 Task: Find connections with filter location Vinkovci with filter topic #successwith filter profile language Potuguese with filter current company Lenovo with filter school LADY DOAK COLLEGE with filter industry Wholesale Chemical and Allied Products with filter service category FIle Management with filter keywords title Secretary
Action: Mouse pressed left at (479, 63)
Screenshot: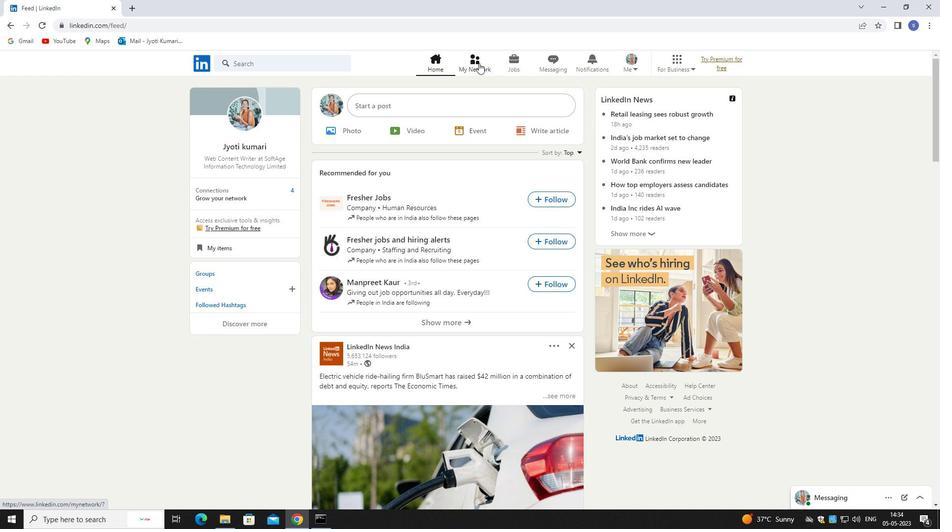 
Action: Mouse pressed left at (479, 63)
Screenshot: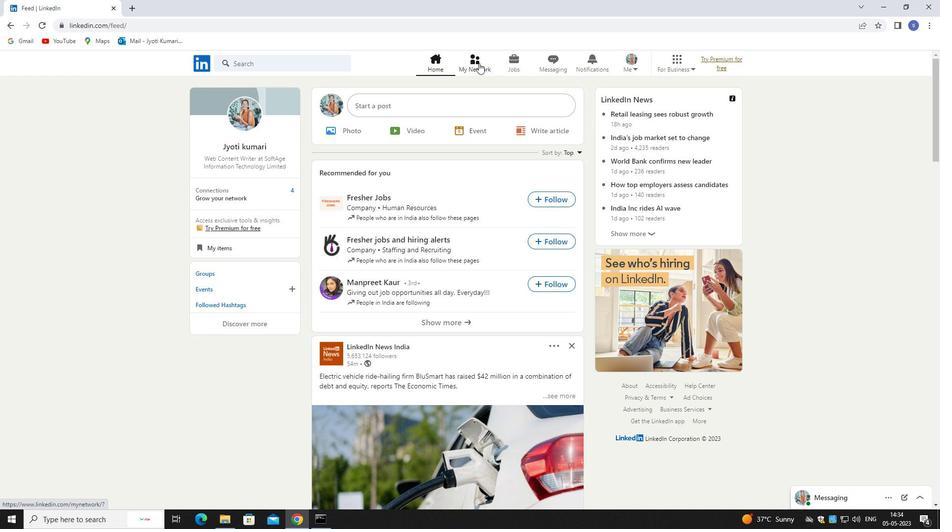 
Action: Mouse moved to (275, 112)
Screenshot: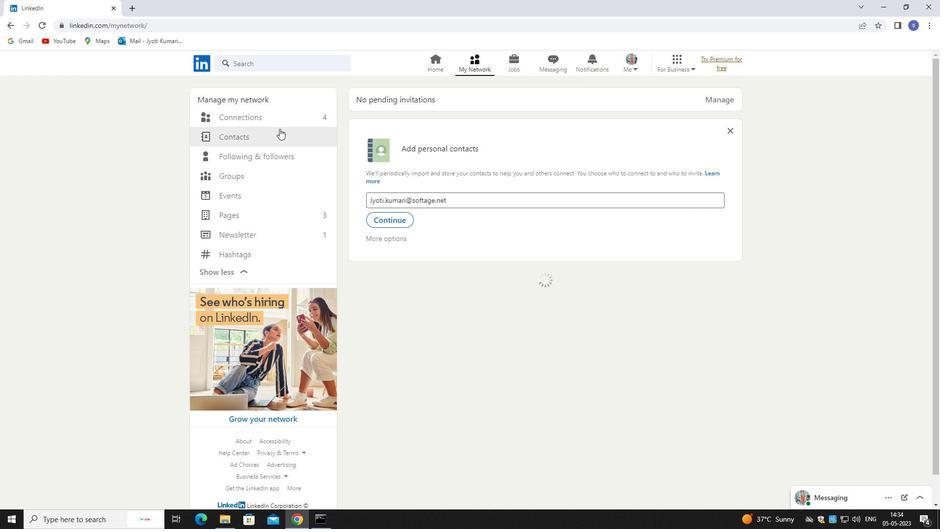 
Action: Mouse pressed left at (275, 112)
Screenshot: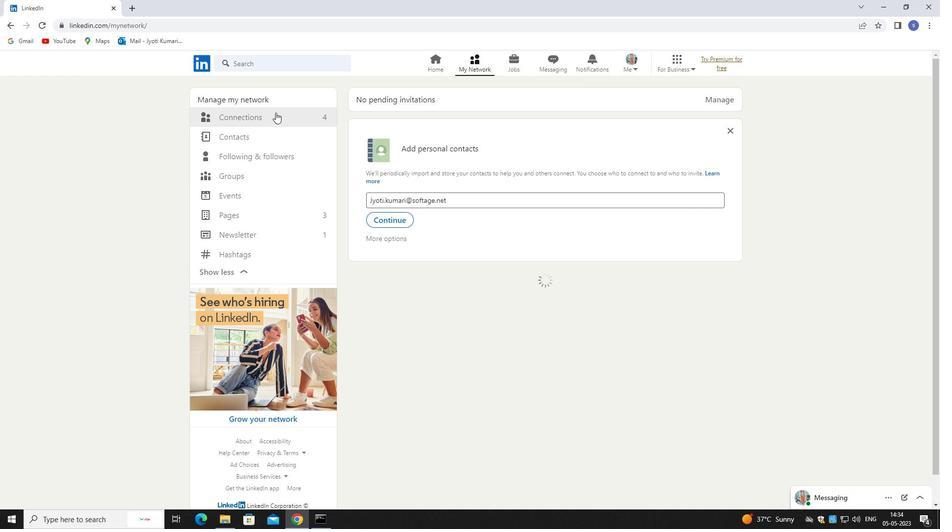 
Action: Mouse pressed left at (275, 112)
Screenshot: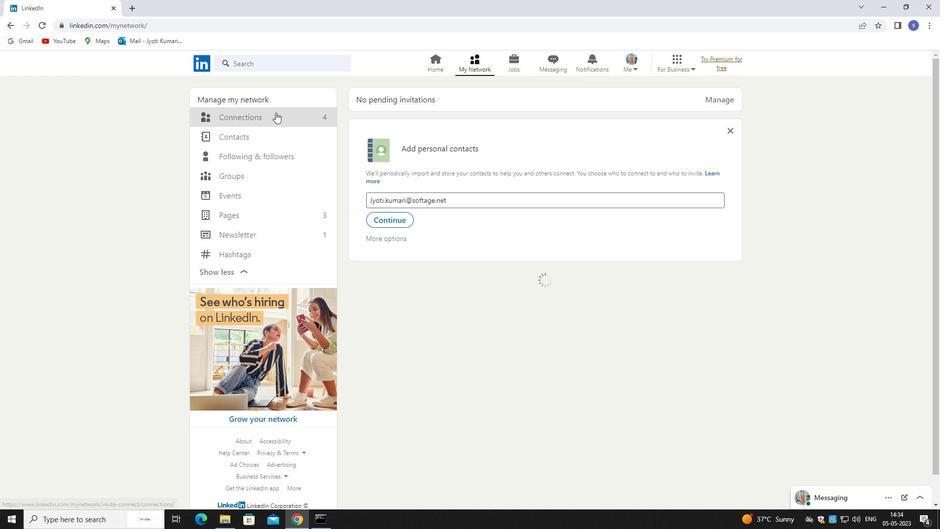 
Action: Mouse moved to (552, 117)
Screenshot: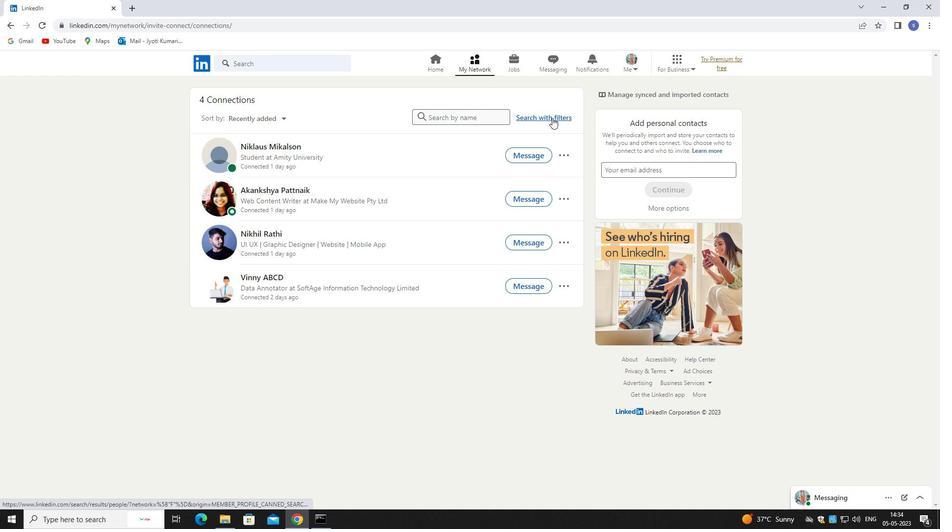 
Action: Mouse pressed left at (552, 117)
Screenshot: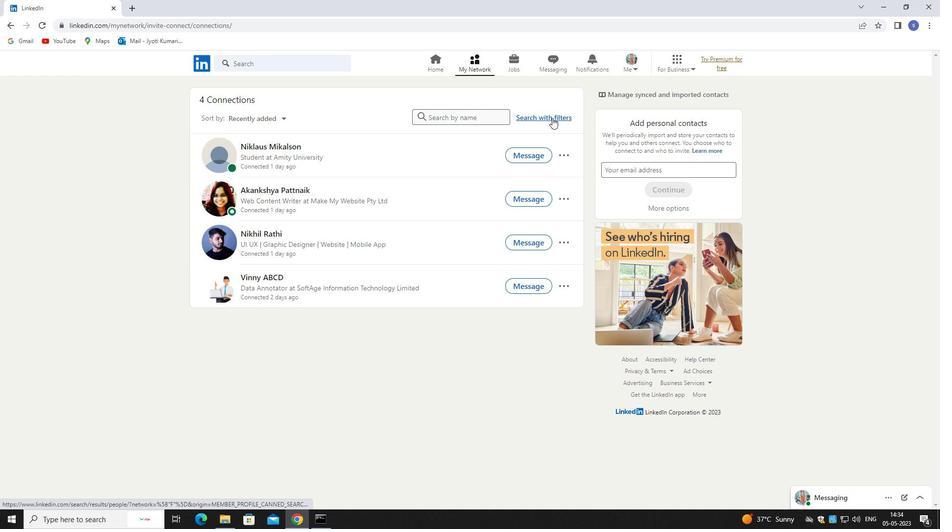 
Action: Mouse moved to (504, 87)
Screenshot: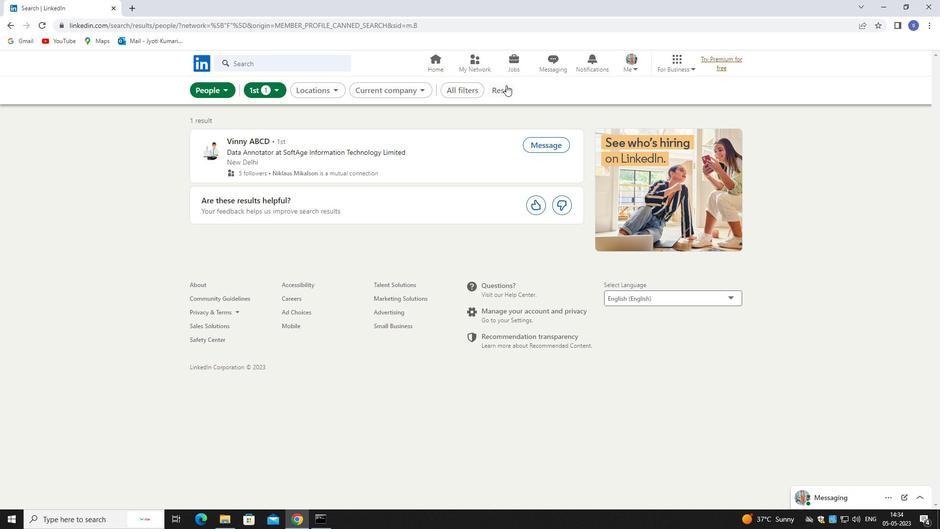 
Action: Mouse pressed left at (504, 87)
Screenshot: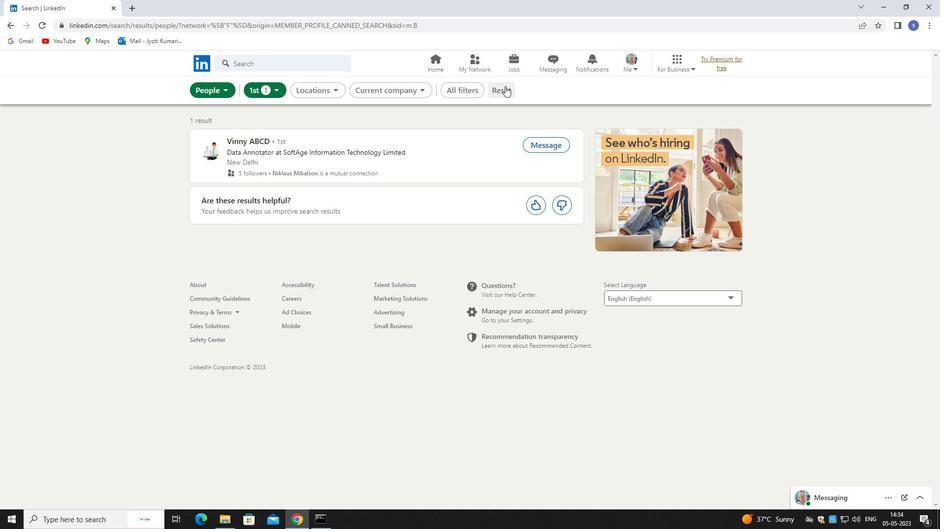 
Action: Mouse moved to (491, 87)
Screenshot: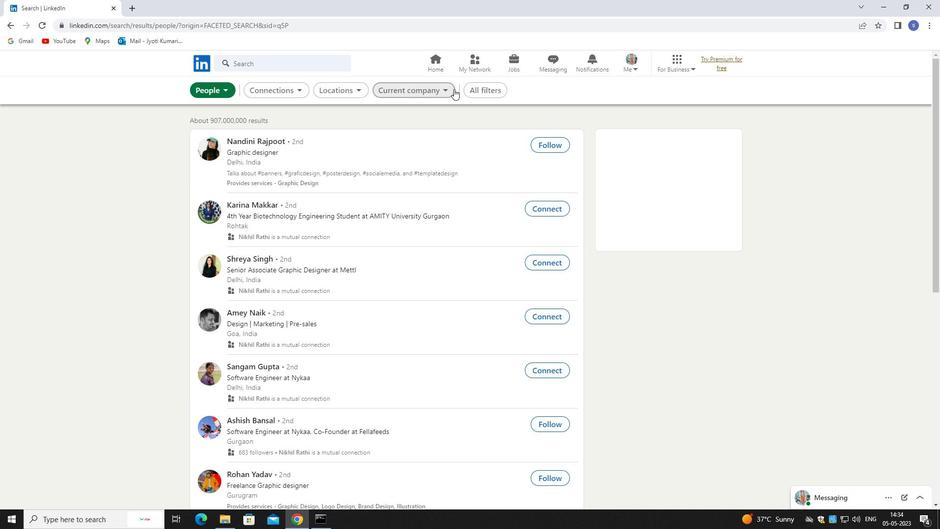 
Action: Mouse pressed left at (491, 87)
Screenshot: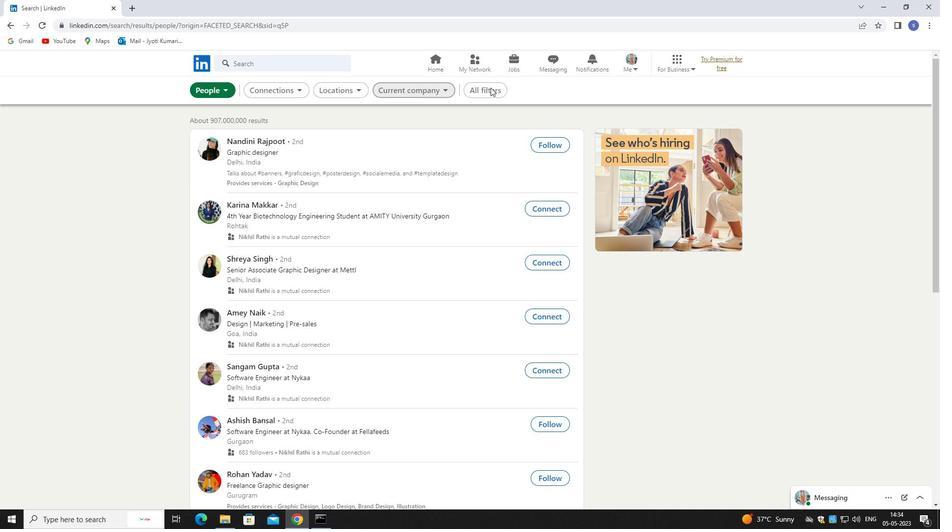 
Action: Mouse moved to (821, 386)
Screenshot: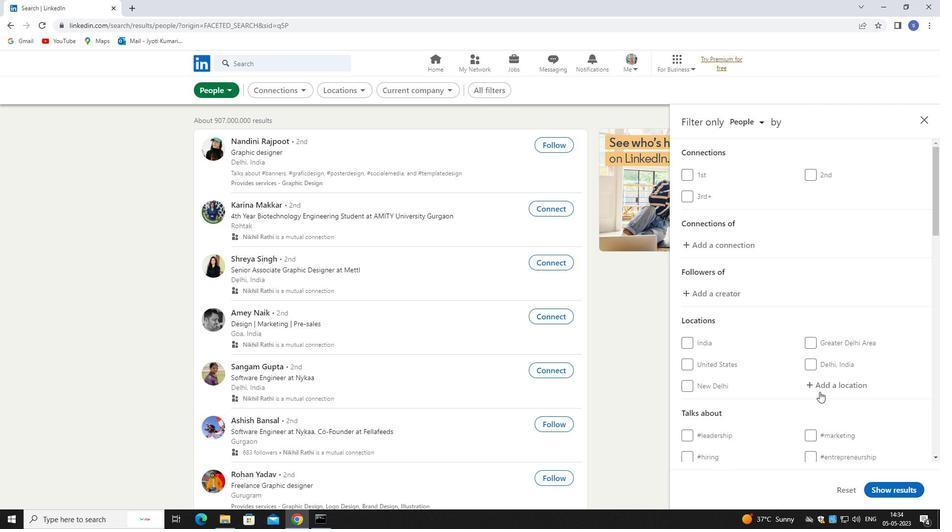 
Action: Mouse pressed left at (821, 386)
Screenshot: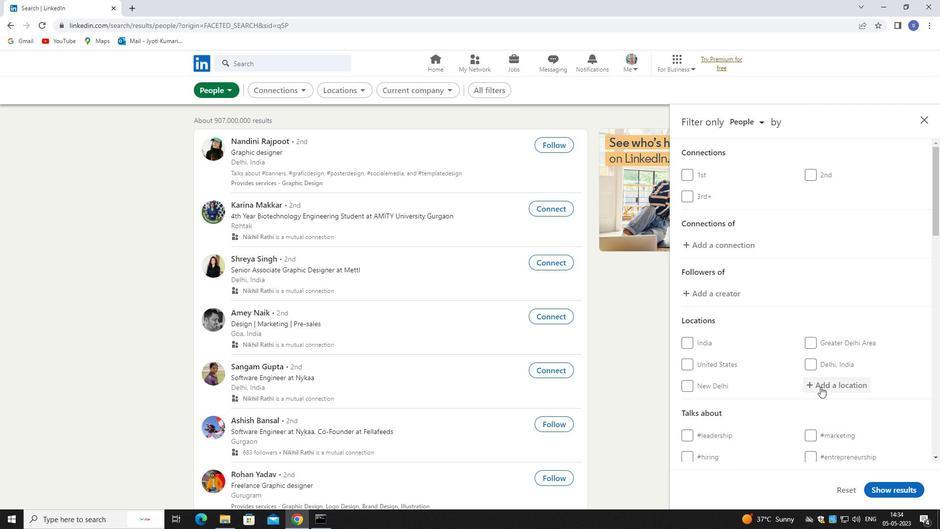 
Action: Mouse moved to (822, 383)
Screenshot: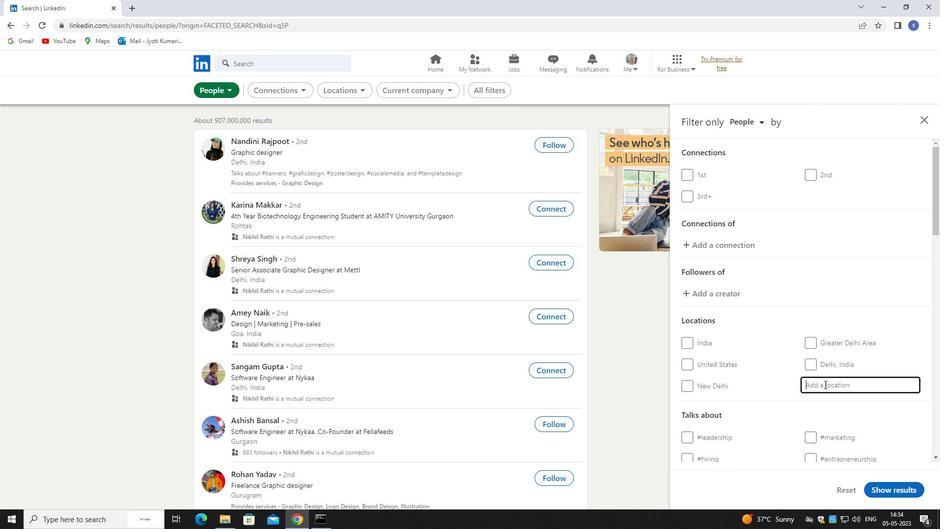 
Action: Key pressed v
Screenshot: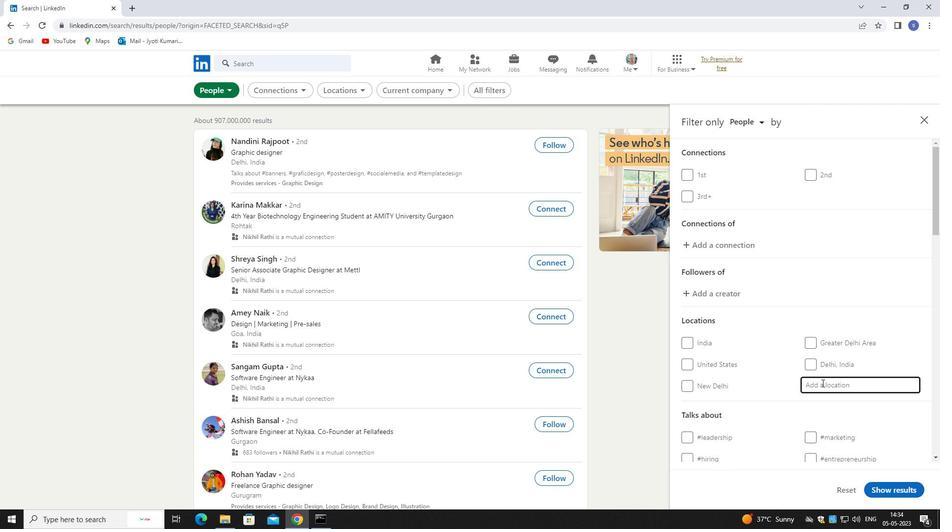 
Action: Mouse moved to (820, 382)
Screenshot: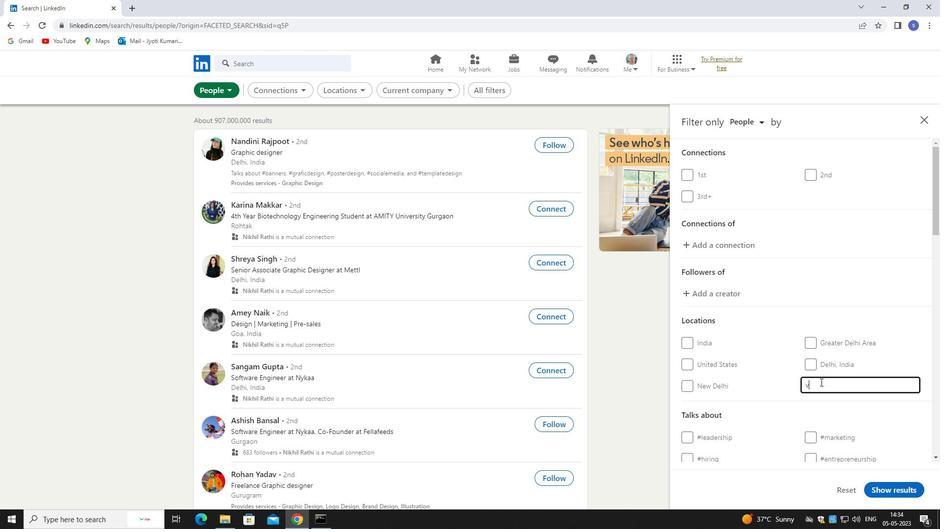 
Action: Key pressed i
Screenshot: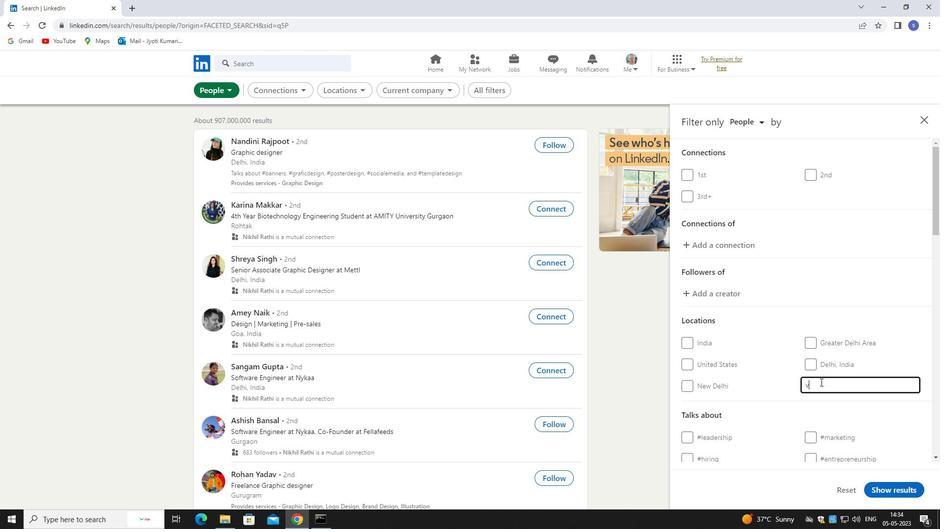 
Action: Mouse moved to (819, 381)
Screenshot: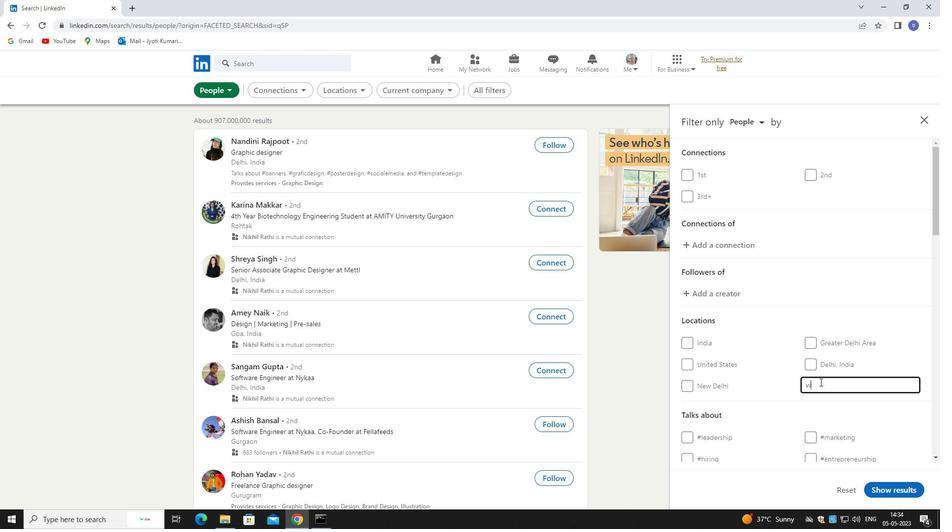 
Action: Key pressed n
Screenshot: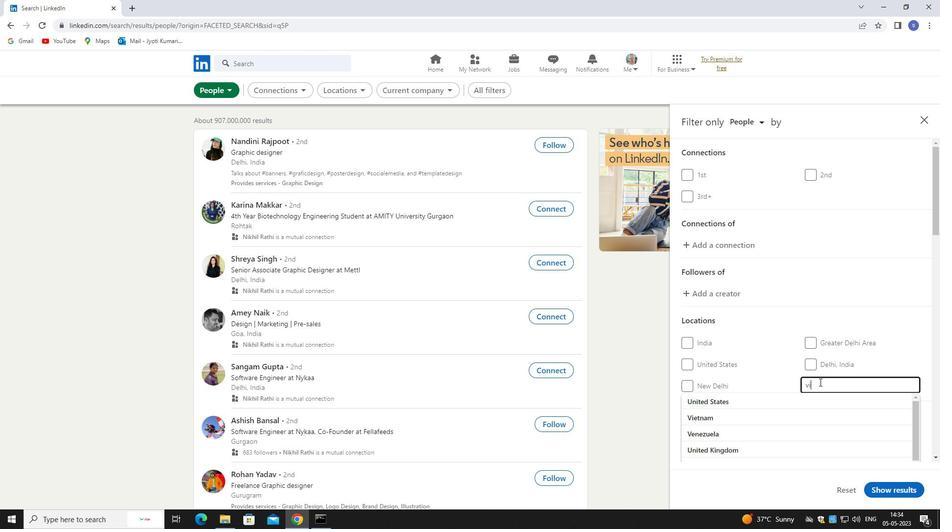 
Action: Mouse moved to (819, 381)
Screenshot: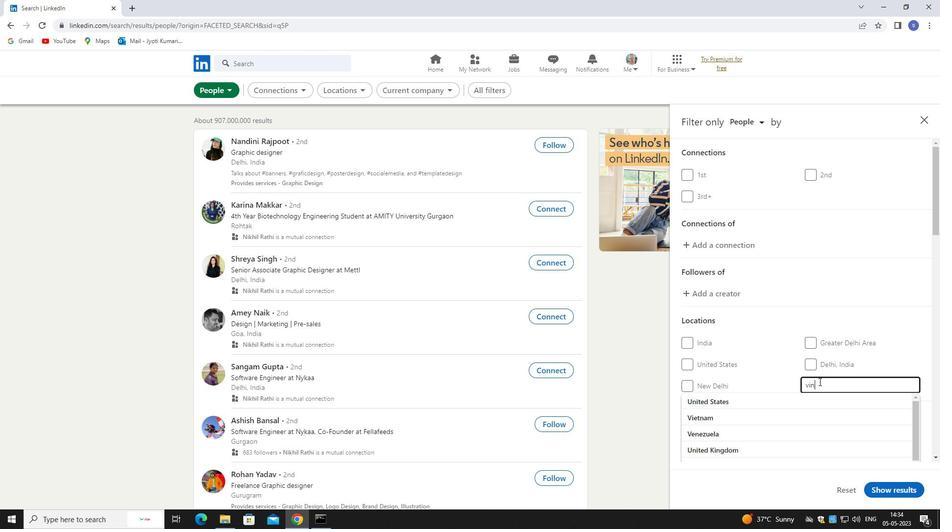 
Action: Key pressed k
Screenshot: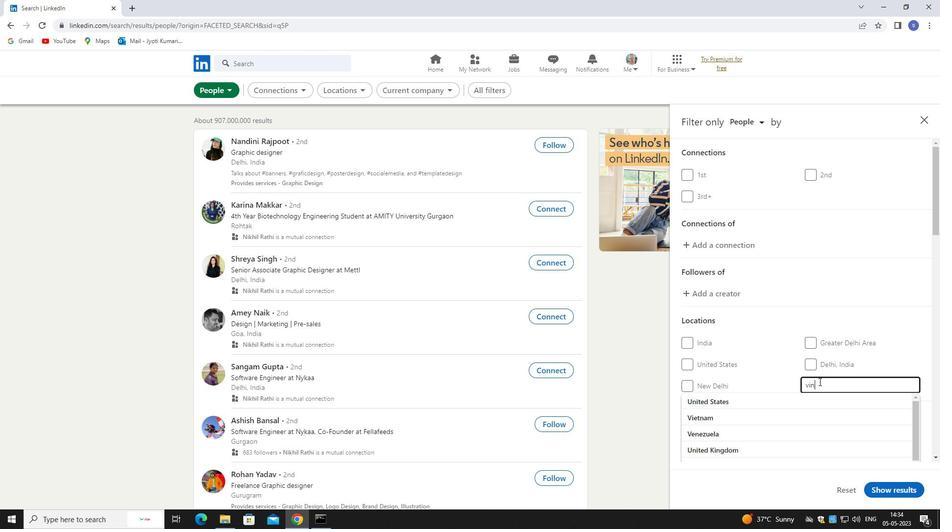 
Action: Mouse moved to (816, 379)
Screenshot: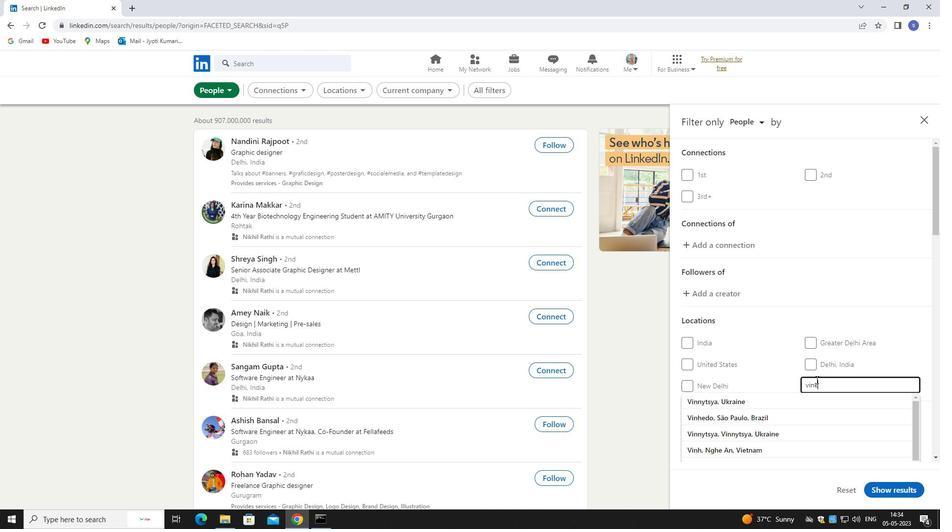 
Action: Key pressed ovci
Screenshot: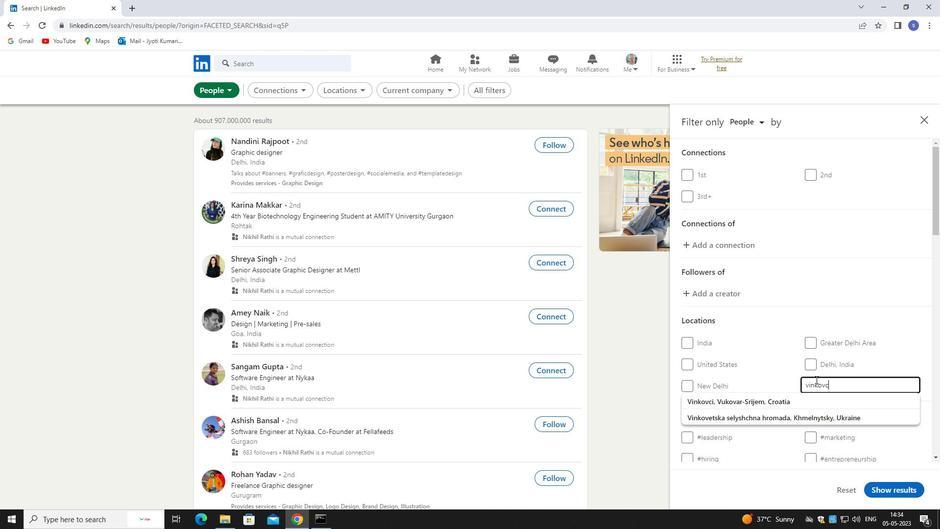 
Action: Mouse moved to (837, 400)
Screenshot: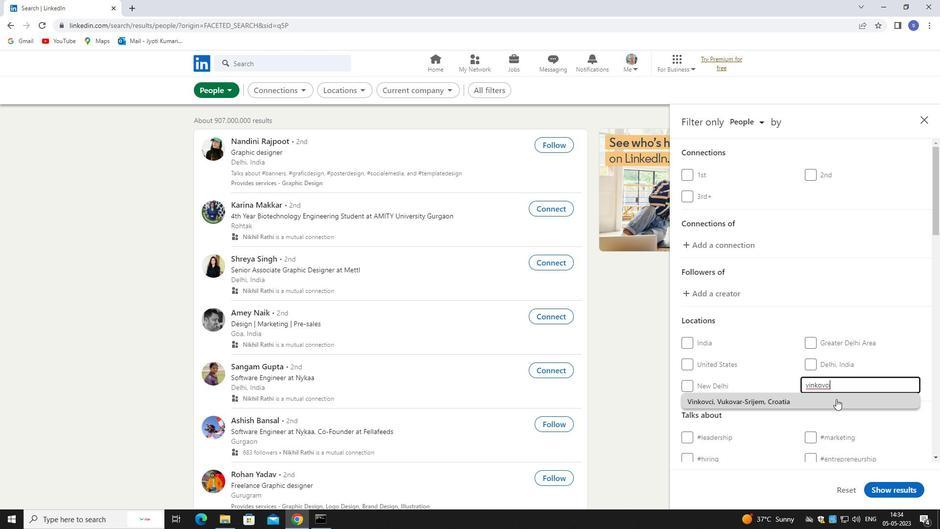 
Action: Mouse pressed left at (837, 400)
Screenshot: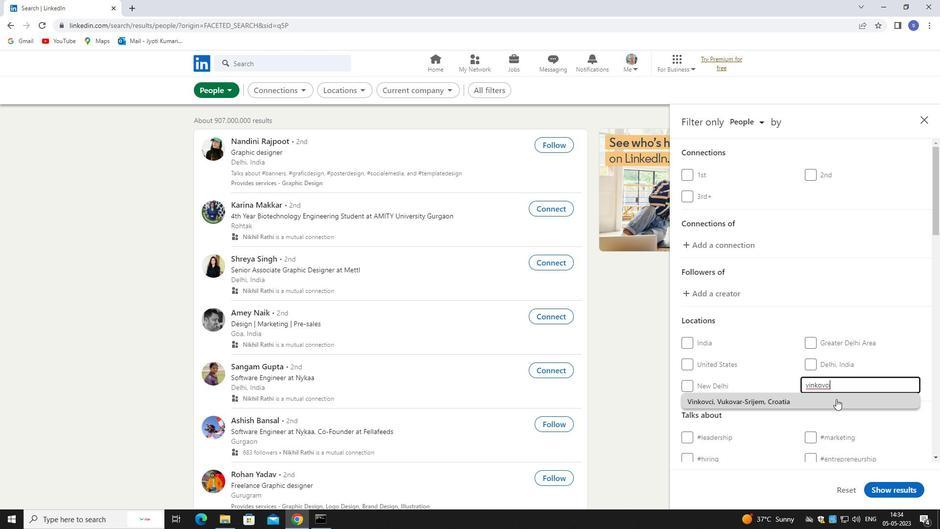 
Action: Mouse scrolled (837, 400) with delta (0, 0)
Screenshot: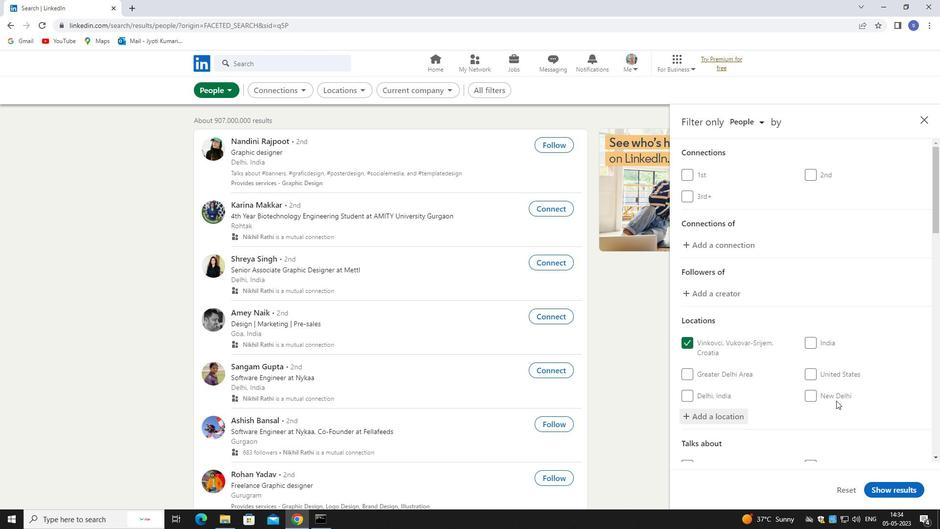 
Action: Mouse scrolled (837, 400) with delta (0, 0)
Screenshot: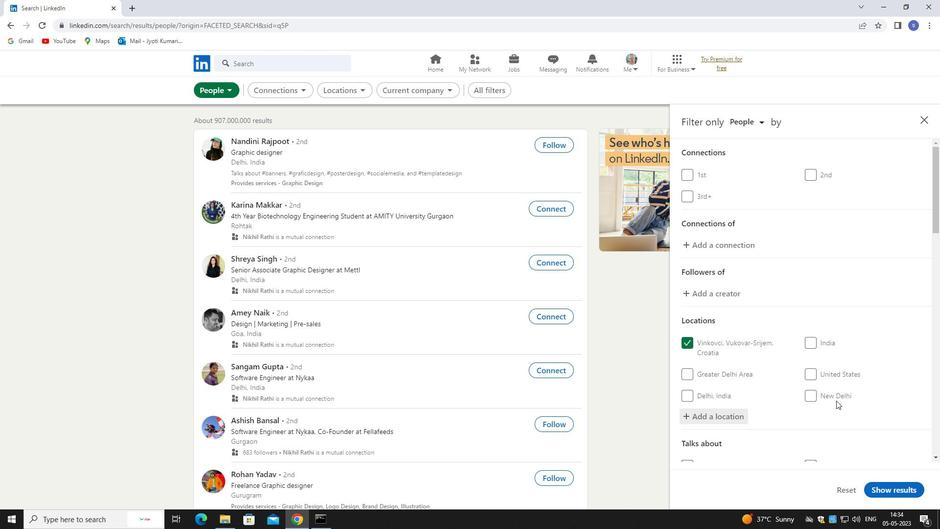 
Action: Mouse scrolled (837, 400) with delta (0, 0)
Screenshot: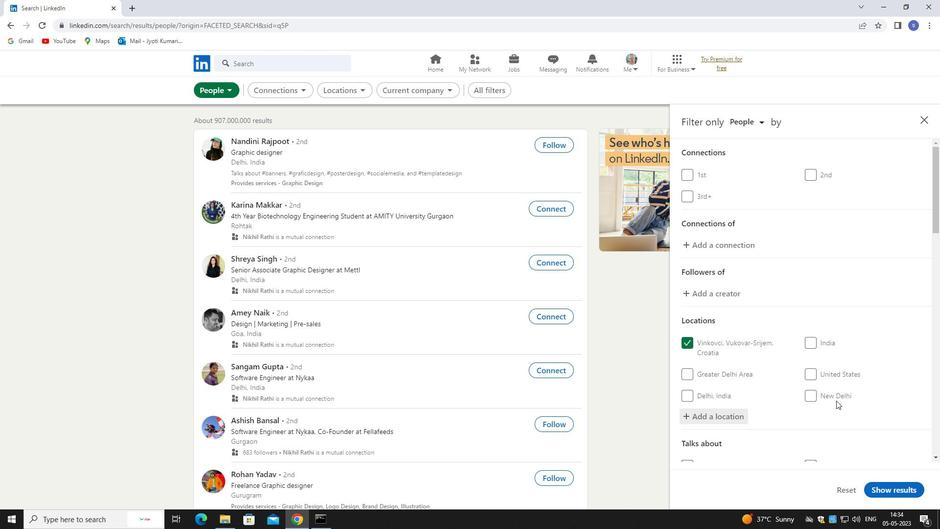 
Action: Mouse scrolled (837, 400) with delta (0, 0)
Screenshot: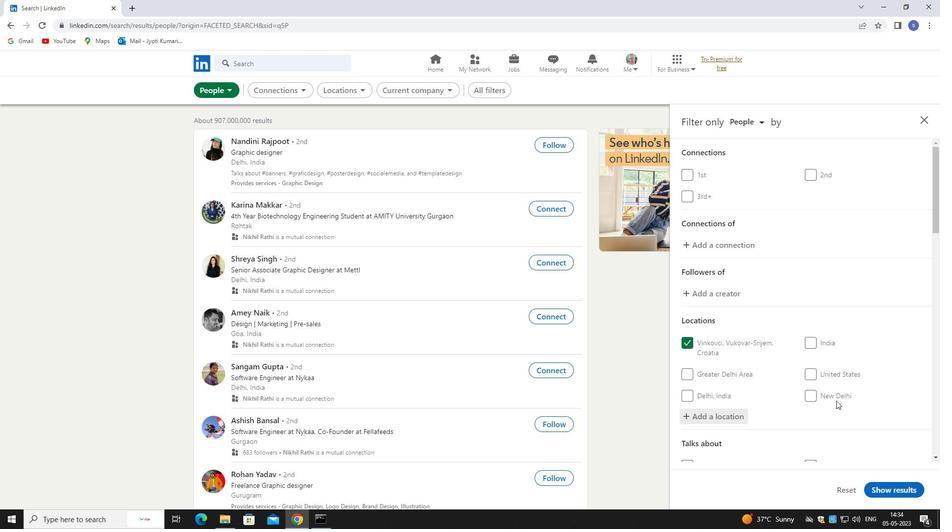 
Action: Mouse moved to (836, 400)
Screenshot: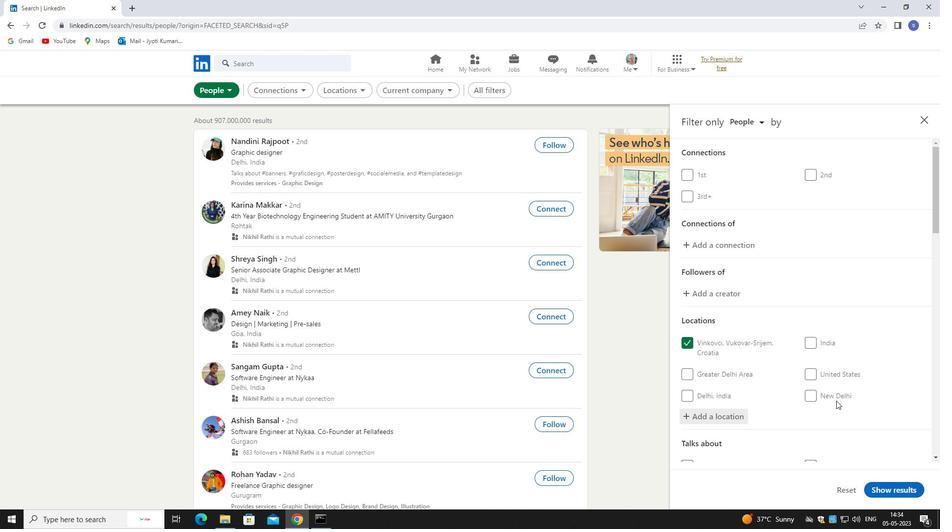 
Action: Mouse scrolled (836, 400) with delta (0, 0)
Screenshot: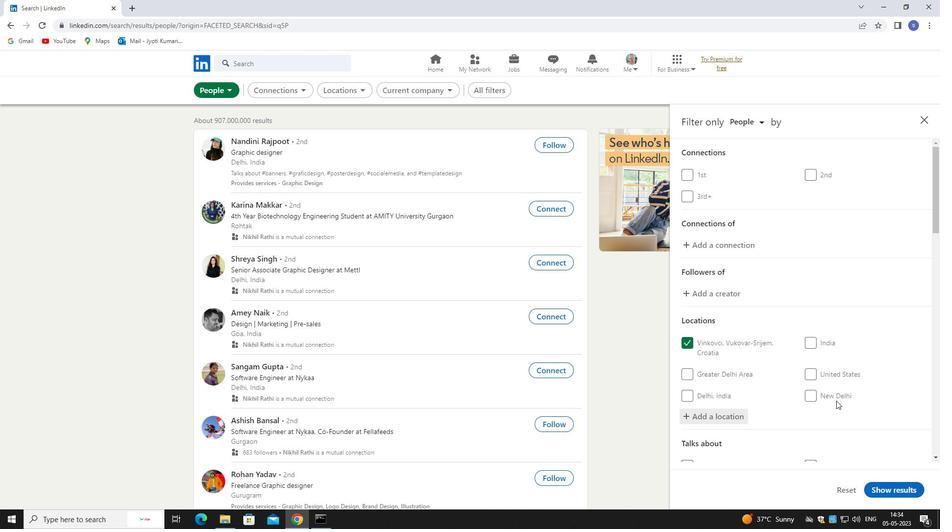 
Action: Mouse moved to (814, 259)
Screenshot: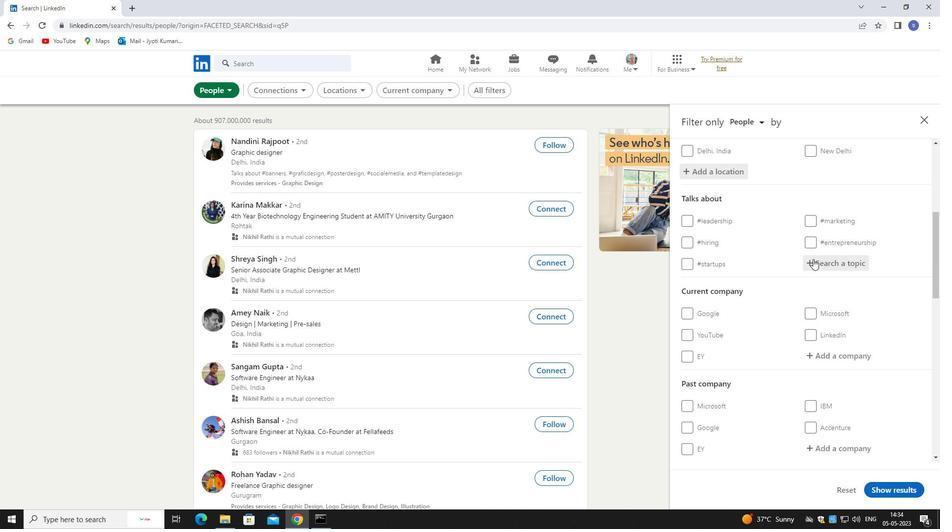 
Action: Mouse pressed left at (814, 259)
Screenshot: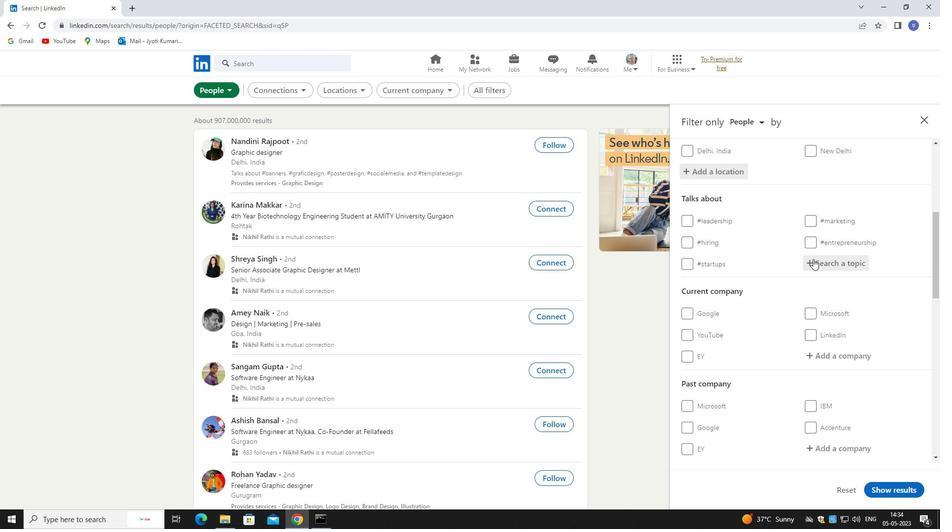 
Action: Mouse moved to (805, 262)
Screenshot: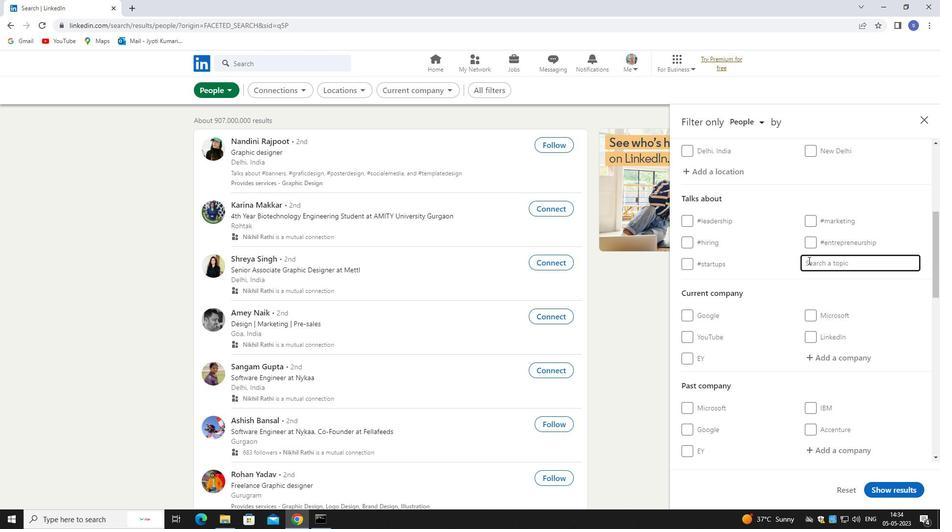 
Action: Key pressed succe
Screenshot: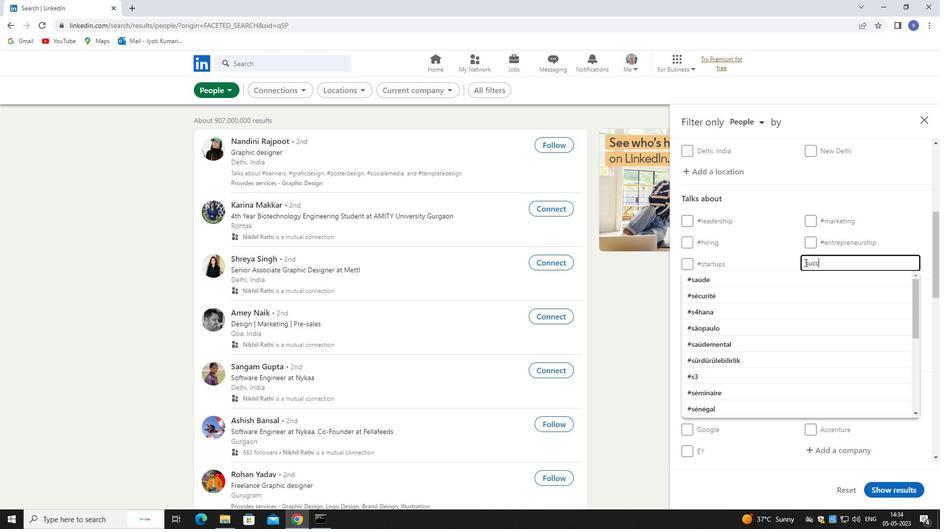 
Action: Mouse moved to (804, 275)
Screenshot: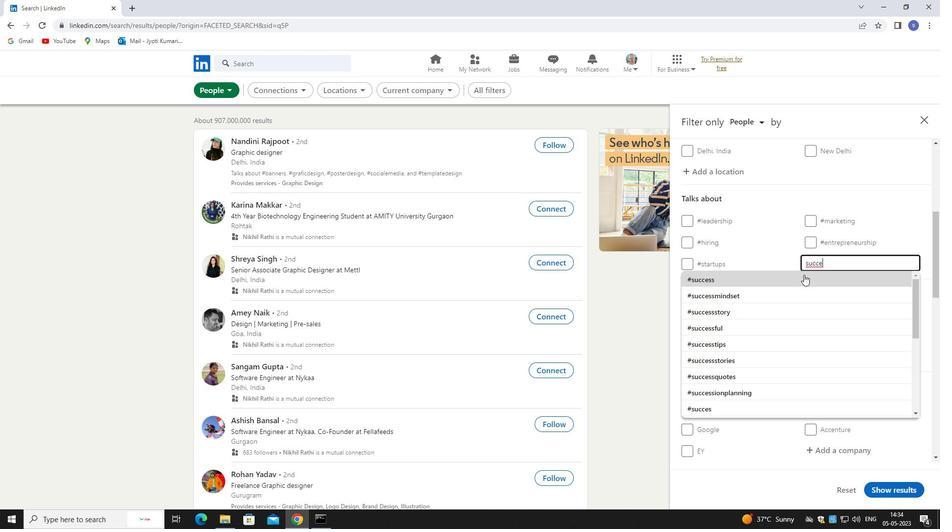 
Action: Mouse pressed left at (804, 275)
Screenshot: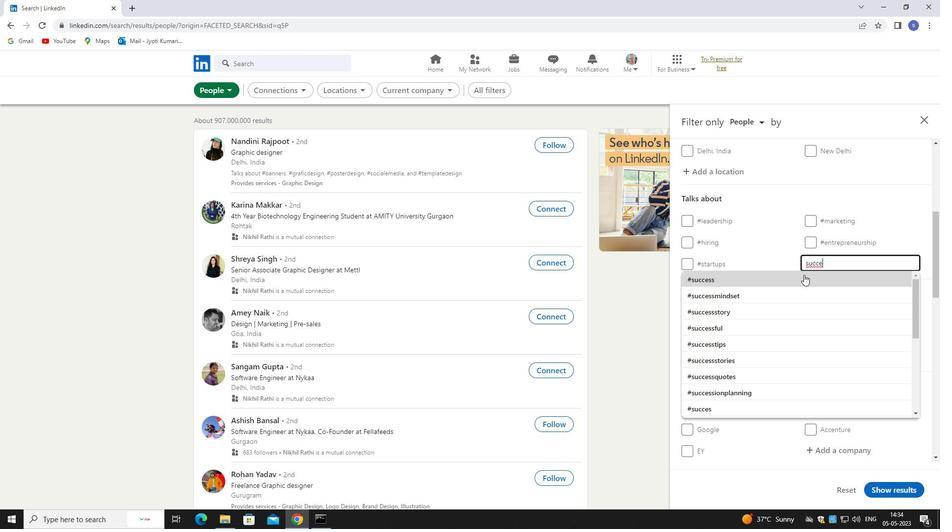
Action: Mouse moved to (805, 275)
Screenshot: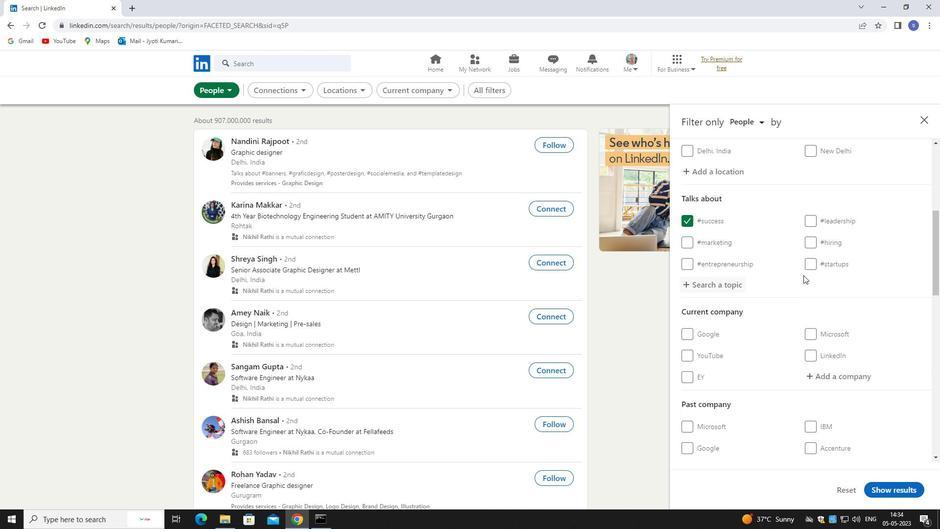 
Action: Mouse scrolled (805, 275) with delta (0, 0)
Screenshot: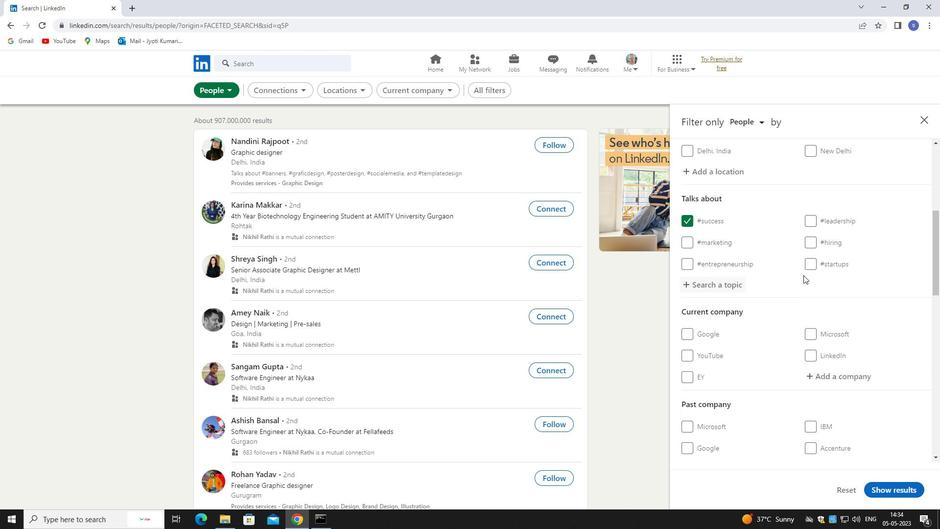 
Action: Mouse moved to (805, 276)
Screenshot: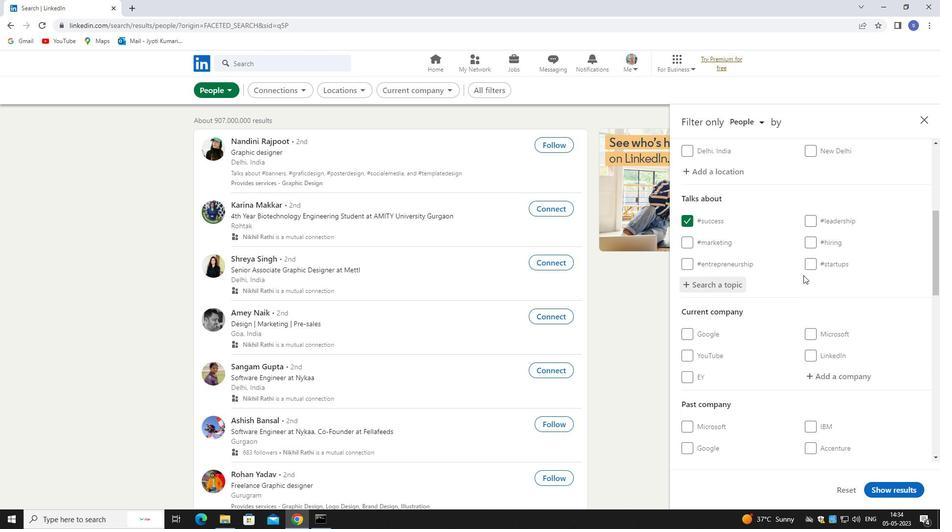 
Action: Mouse scrolled (805, 275) with delta (0, 0)
Screenshot: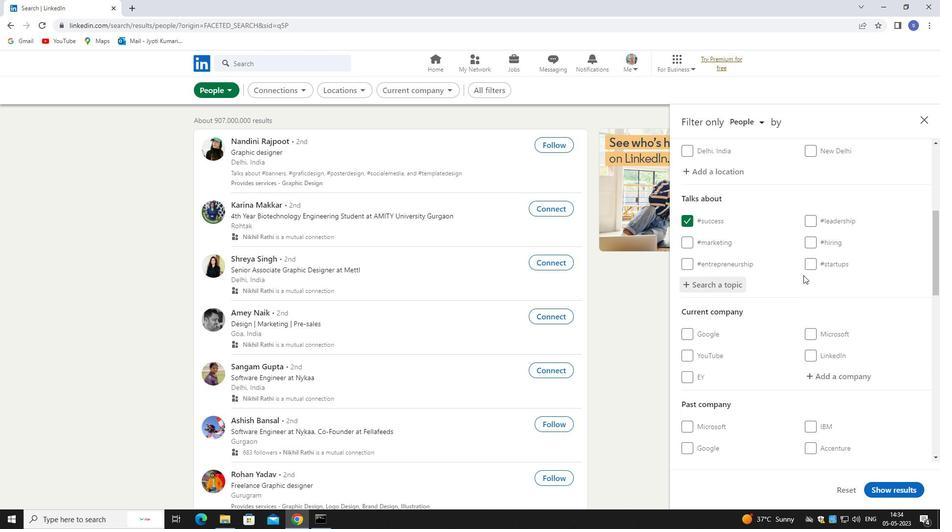 
Action: Mouse scrolled (805, 275) with delta (0, 0)
Screenshot: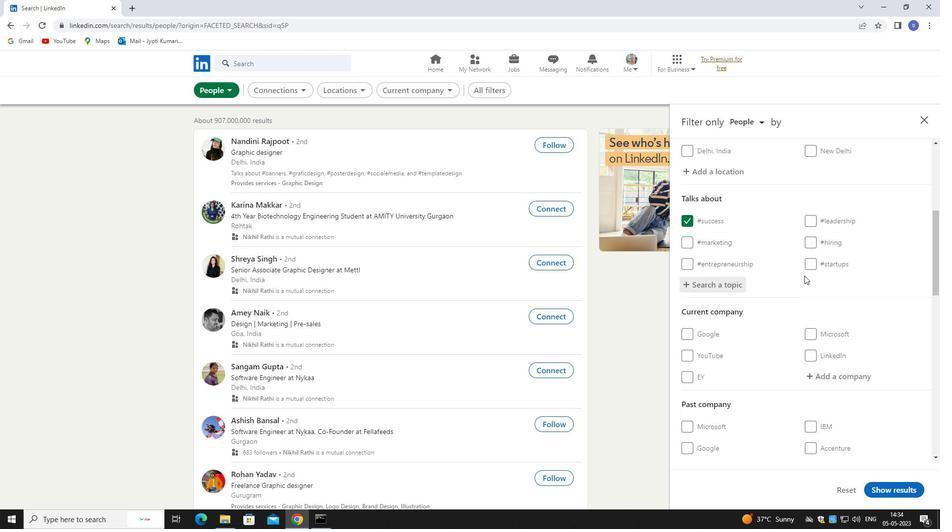 
Action: Mouse moved to (845, 219)
Screenshot: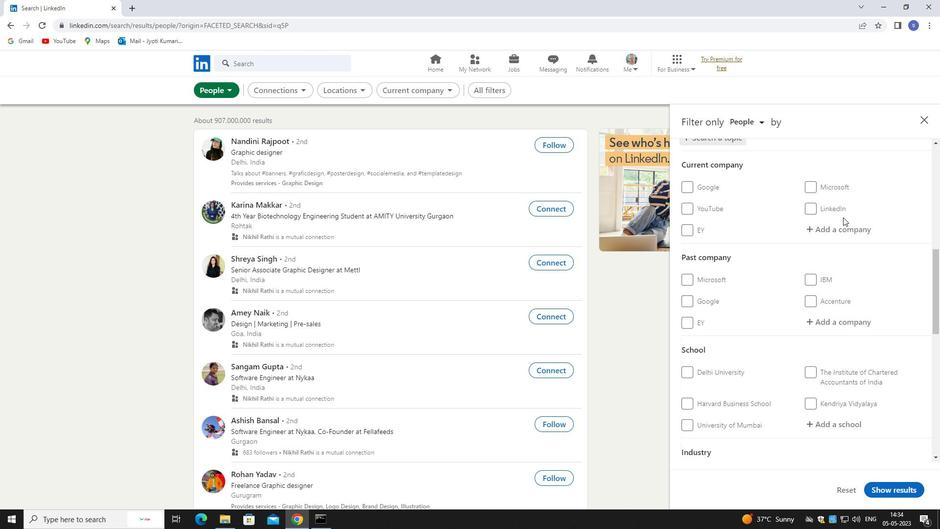 
Action: Mouse pressed left at (845, 219)
Screenshot: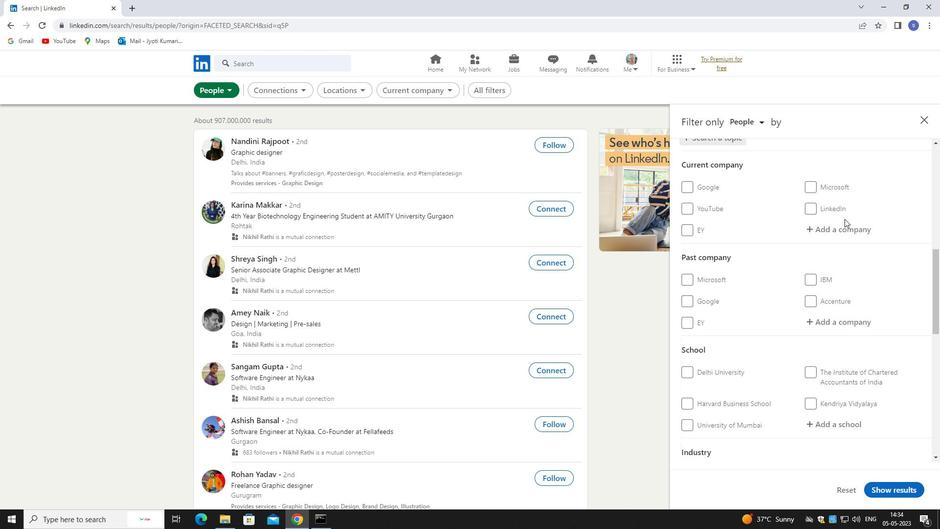 
Action: Mouse moved to (837, 222)
Screenshot: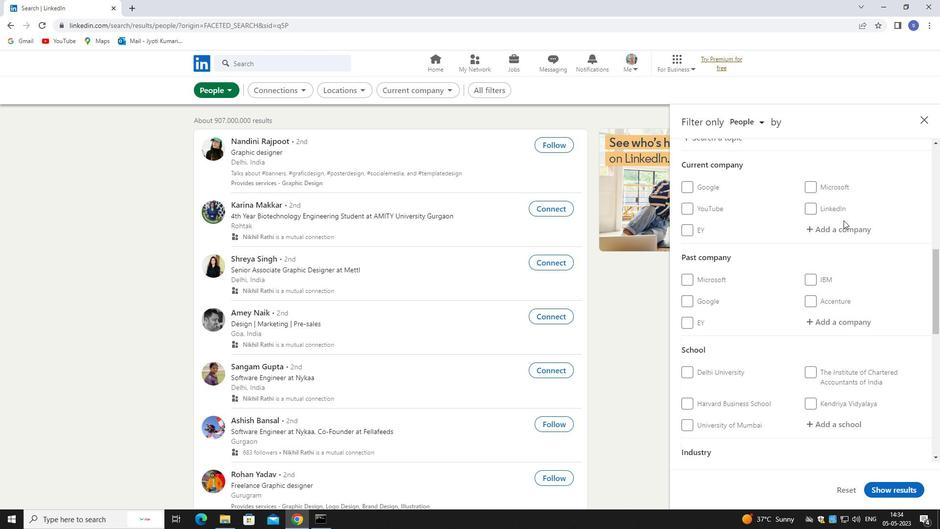 
Action: Key pressed lenovo
Screenshot: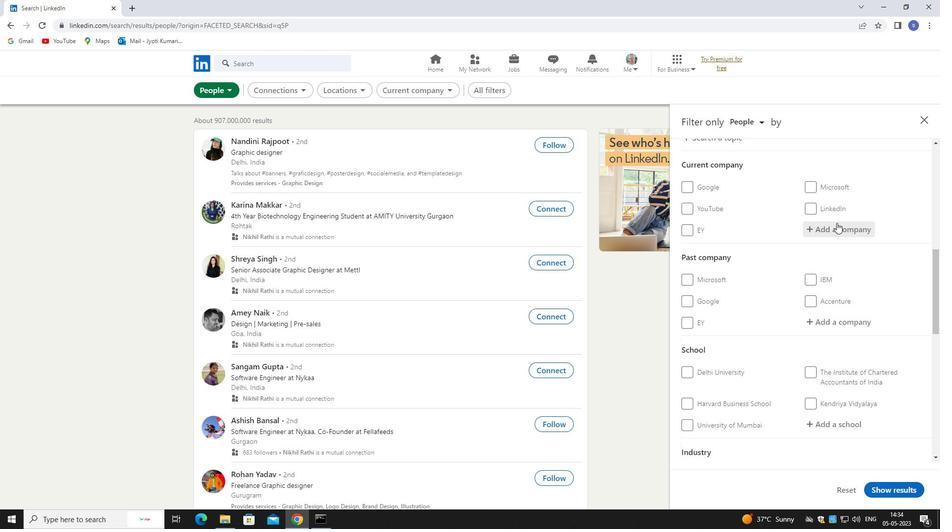 
Action: Mouse pressed left at (837, 222)
Screenshot: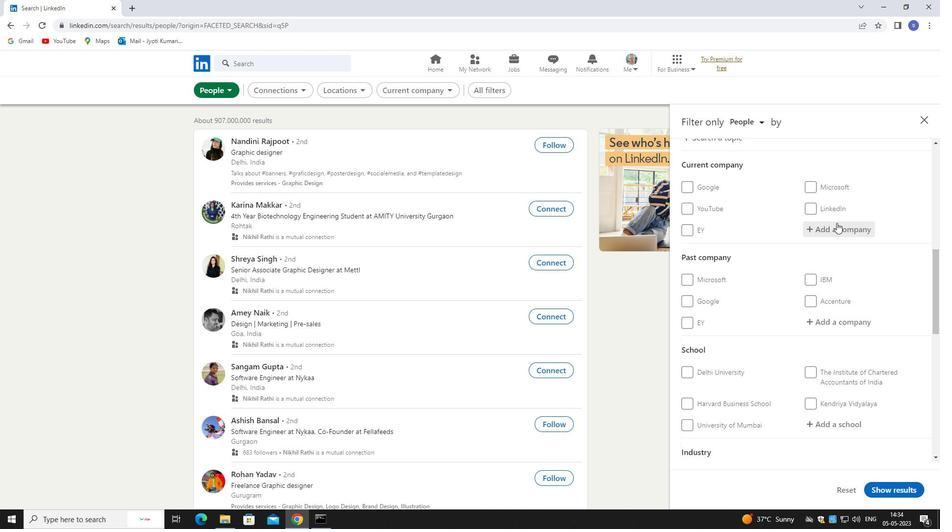 
Action: Key pressed lenovo
Screenshot: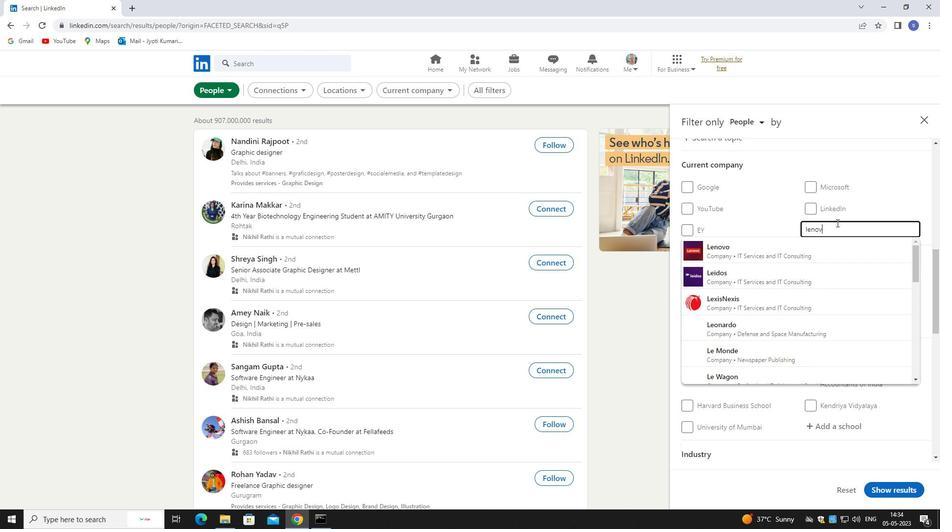 
Action: Mouse moved to (879, 246)
Screenshot: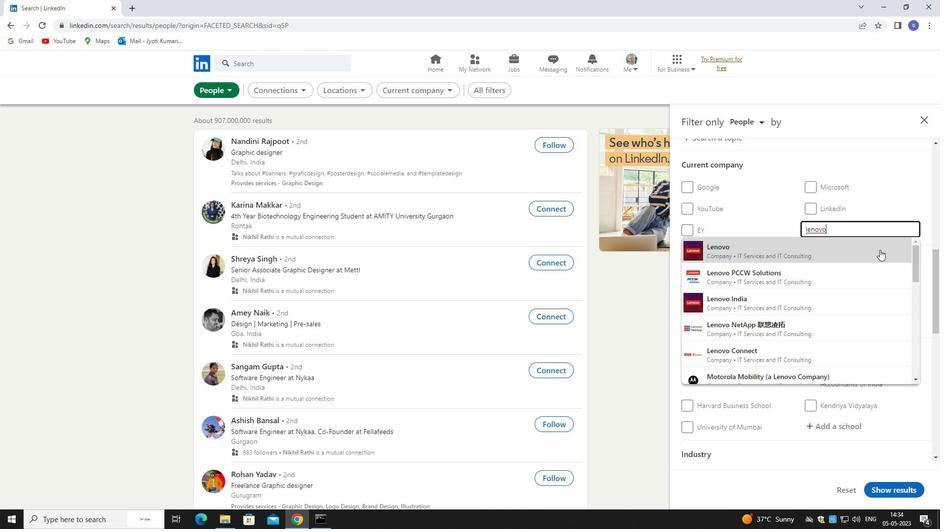 
Action: Mouse pressed left at (879, 246)
Screenshot: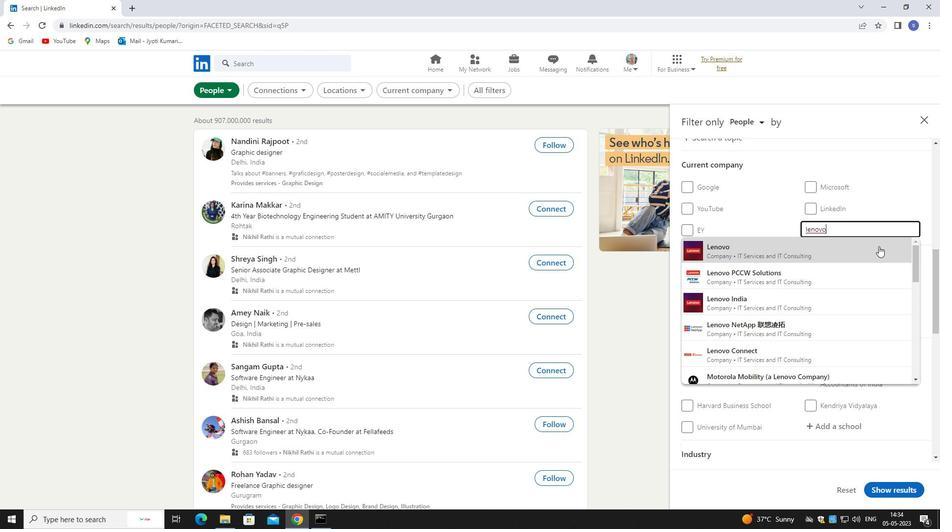 
Action: Mouse scrolled (879, 245) with delta (0, 0)
Screenshot: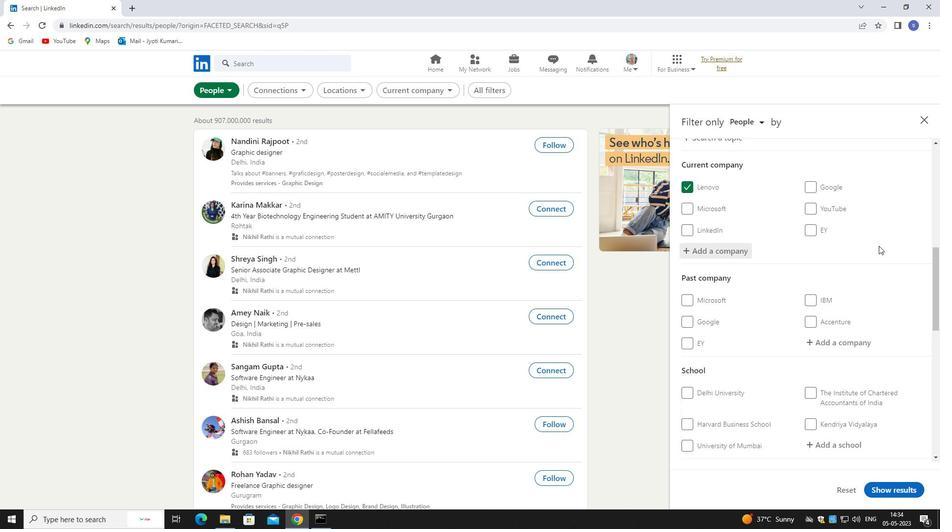 
Action: Mouse scrolled (879, 245) with delta (0, 0)
Screenshot: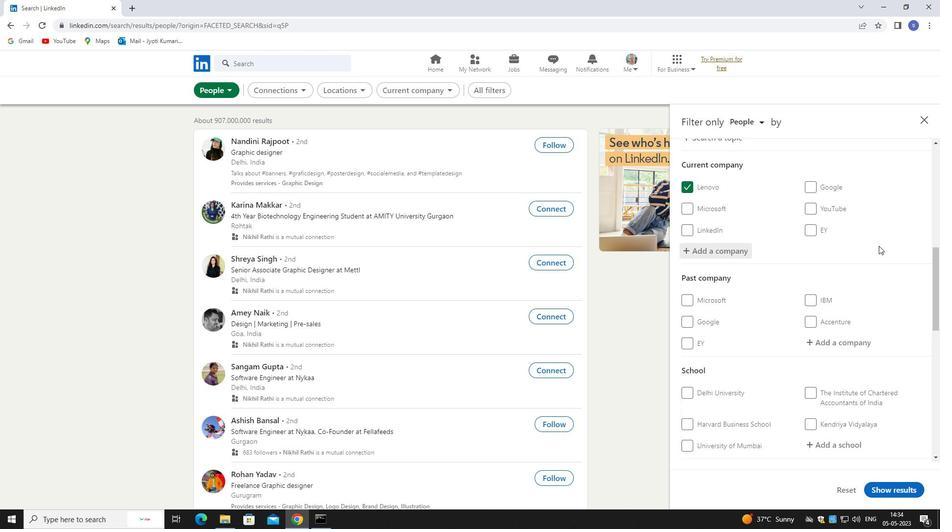 
Action: Mouse moved to (822, 352)
Screenshot: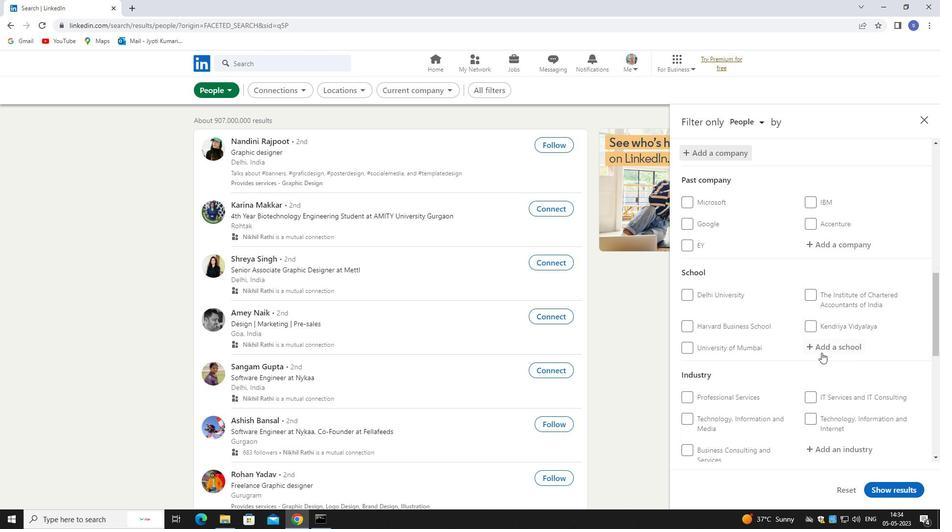 
Action: Mouse pressed left at (822, 352)
Screenshot: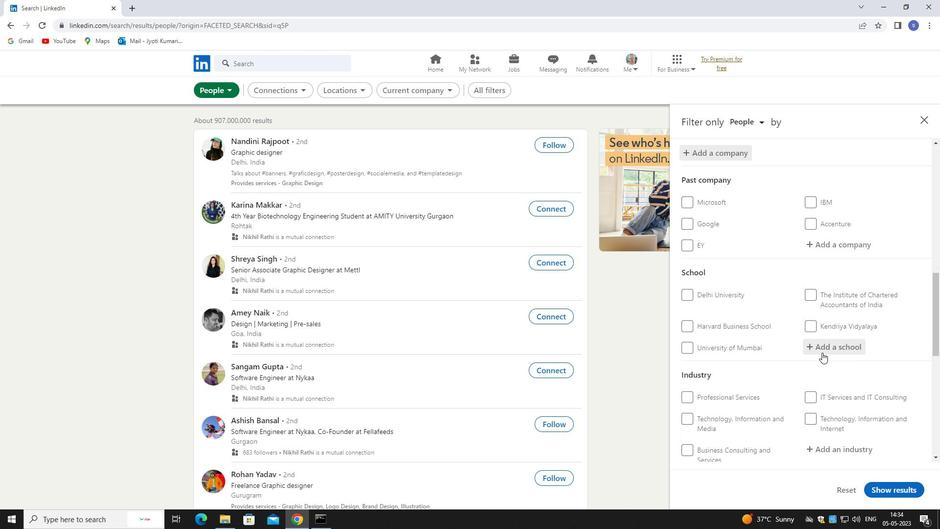 
Action: Key pressed lasy<Key.backspace><Key.backspace>dy
Screenshot: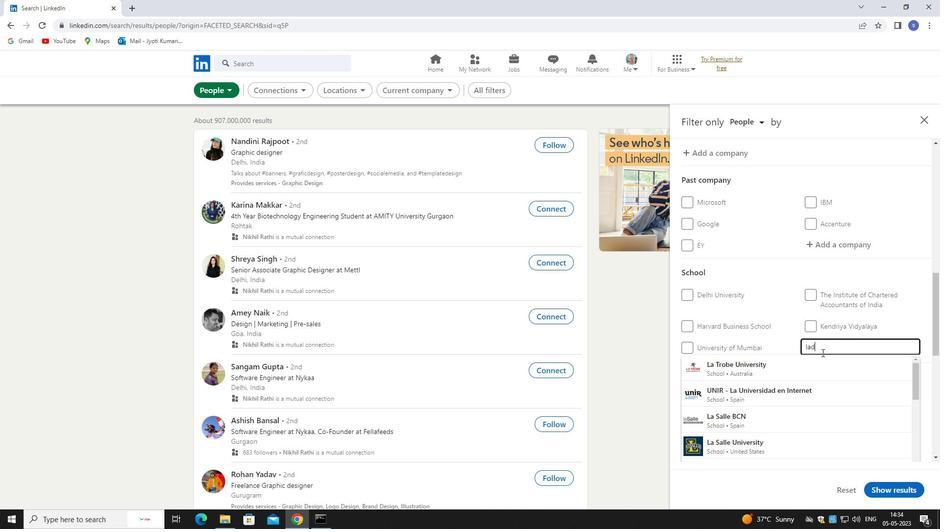 
Action: Mouse moved to (825, 387)
Screenshot: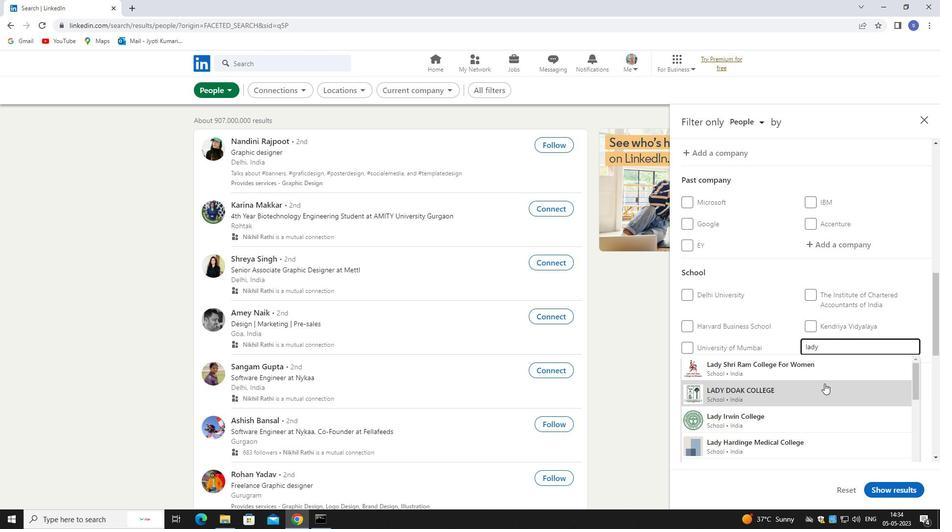 
Action: Mouse pressed left at (825, 387)
Screenshot: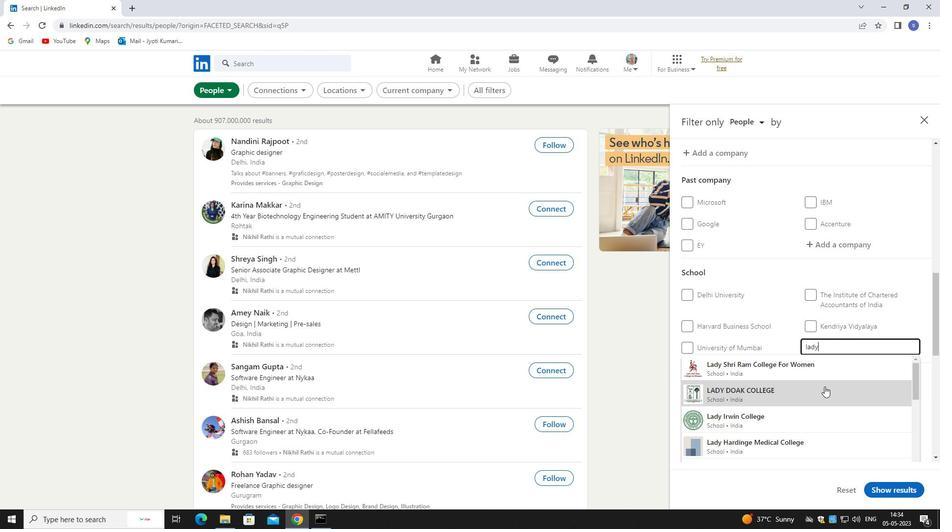 
Action: Mouse moved to (825, 387)
Screenshot: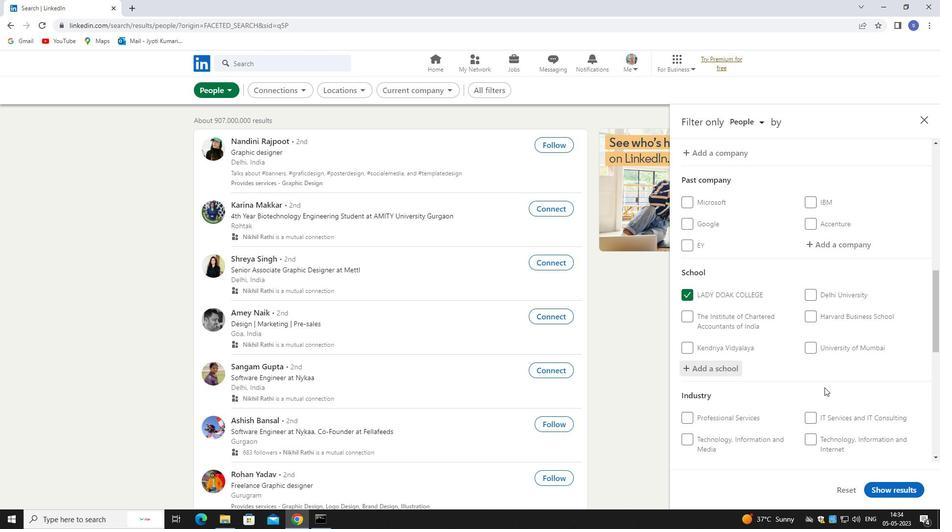 
Action: Mouse scrolled (825, 387) with delta (0, 0)
Screenshot: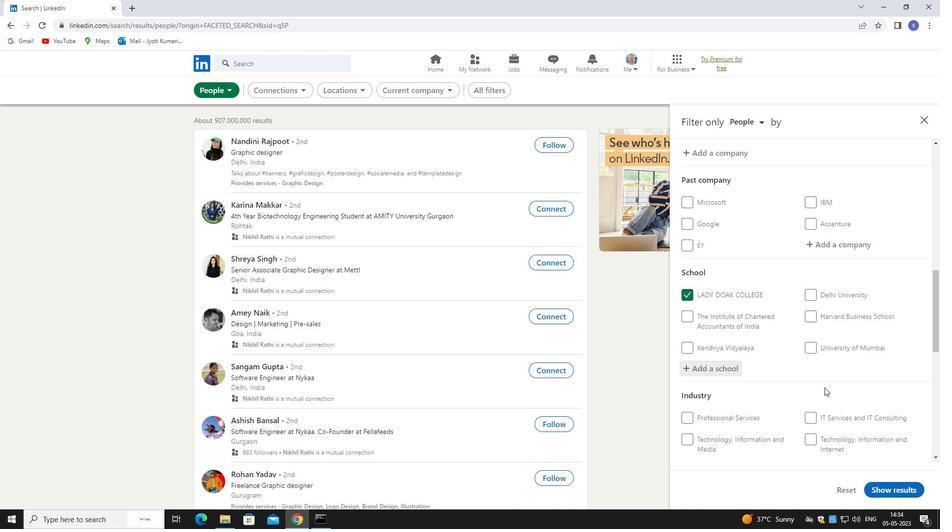 
Action: Mouse scrolled (825, 387) with delta (0, 0)
Screenshot: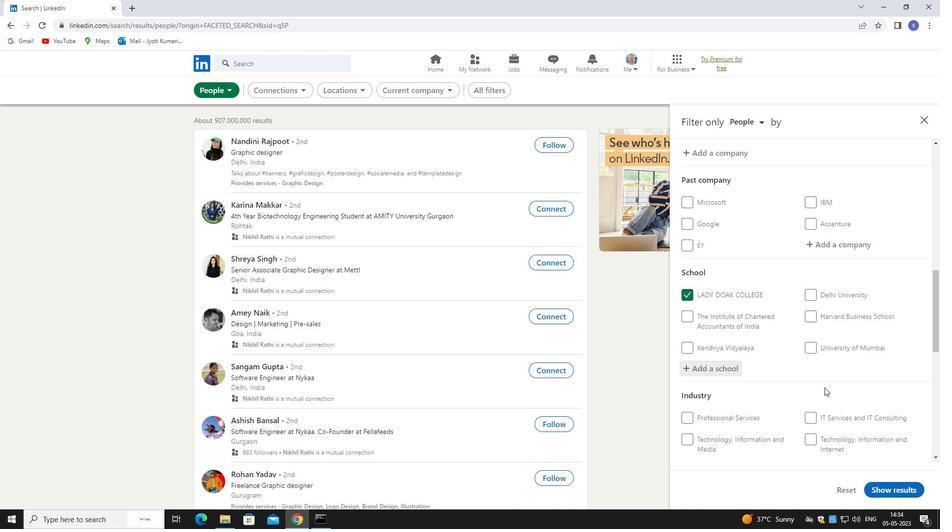 
Action: Mouse moved to (833, 374)
Screenshot: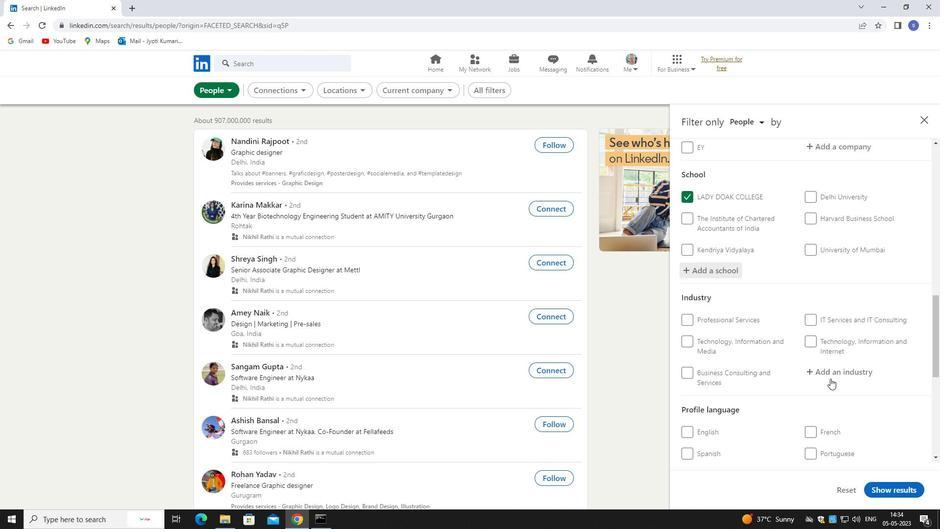 
Action: Mouse pressed left at (833, 374)
Screenshot: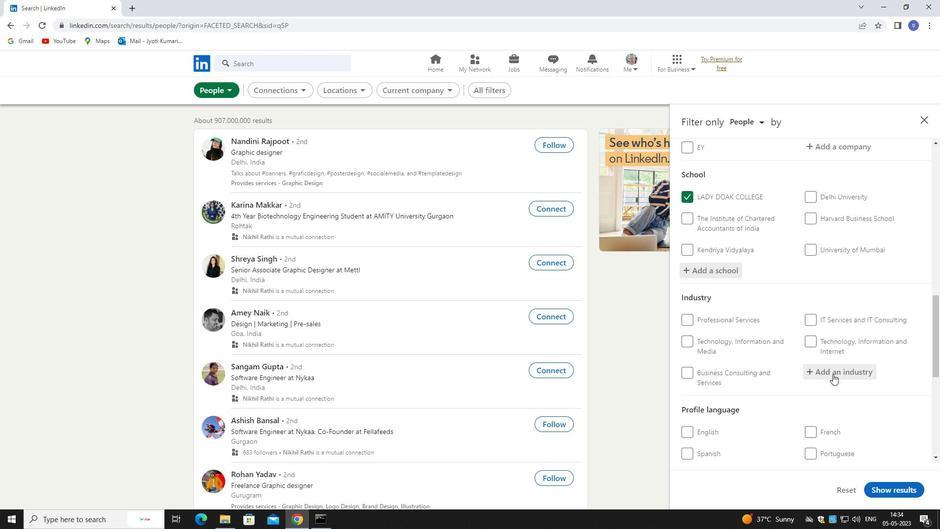 
Action: Key pressed wholesa
Screenshot: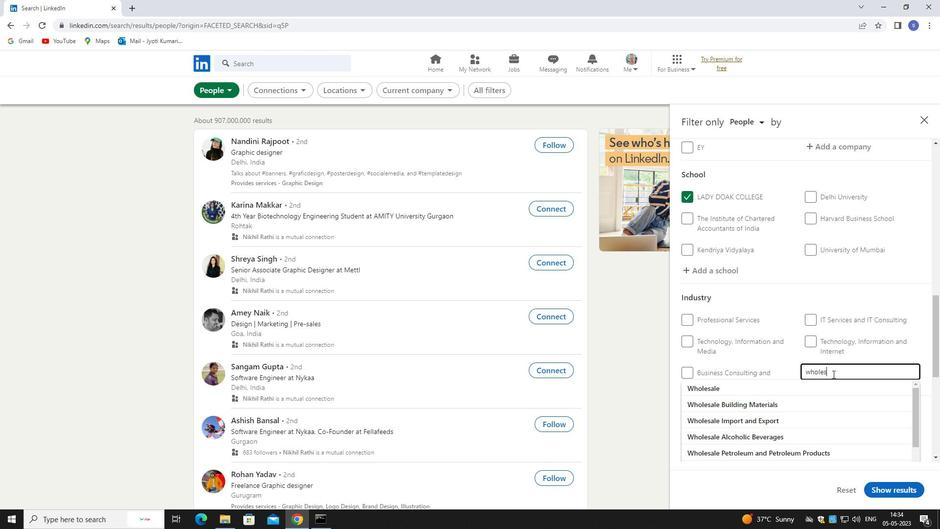 
Action: Mouse moved to (828, 432)
Screenshot: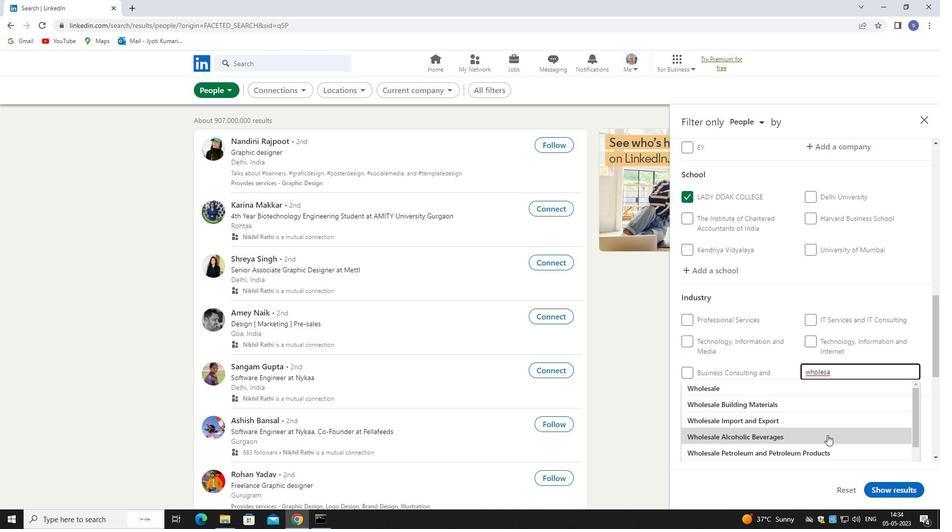 
Action: Mouse scrolled (828, 431) with delta (0, 0)
Screenshot: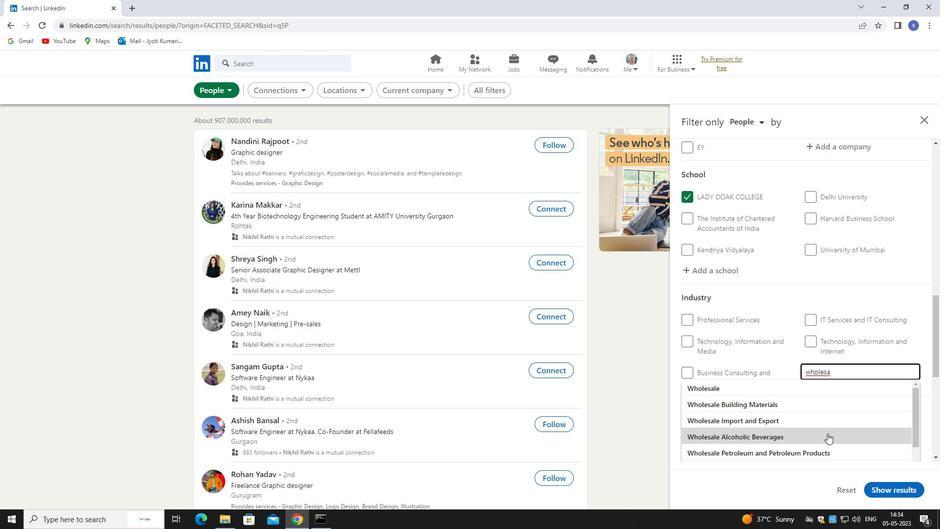 
Action: Mouse scrolled (828, 431) with delta (0, 0)
Screenshot: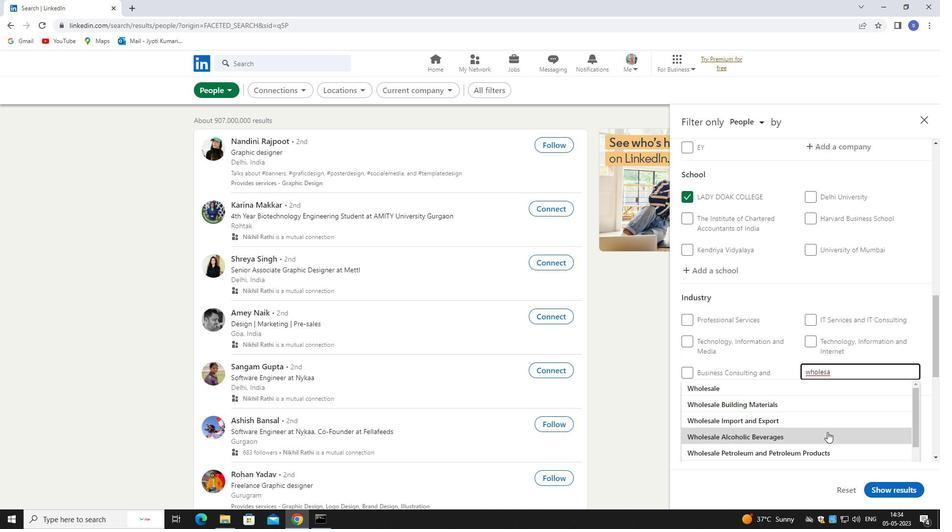 
Action: Mouse moved to (827, 422)
Screenshot: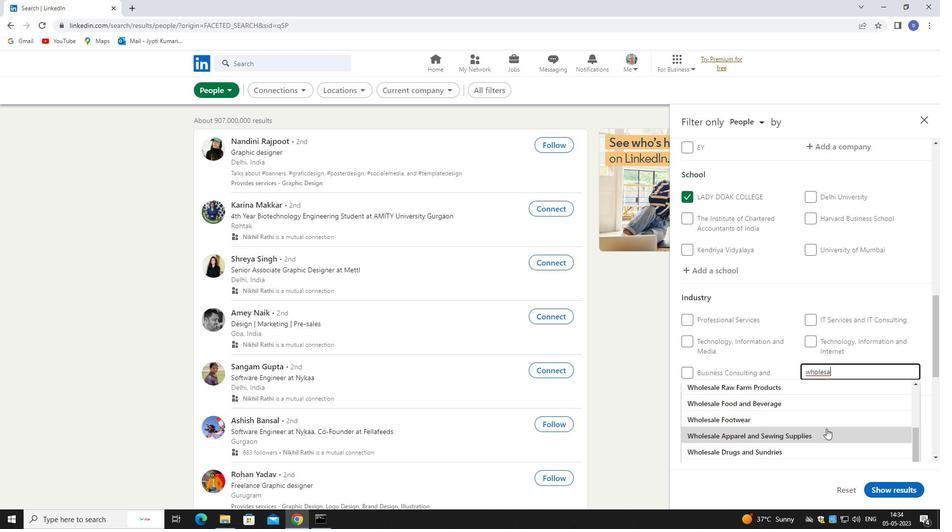 
Action: Mouse scrolled (827, 423) with delta (0, 0)
Screenshot: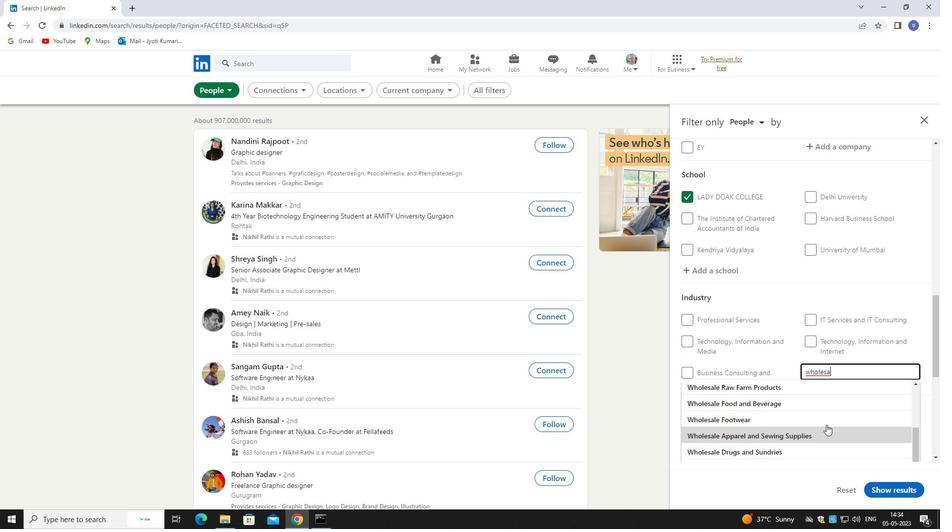 
Action: Mouse moved to (827, 417)
Screenshot: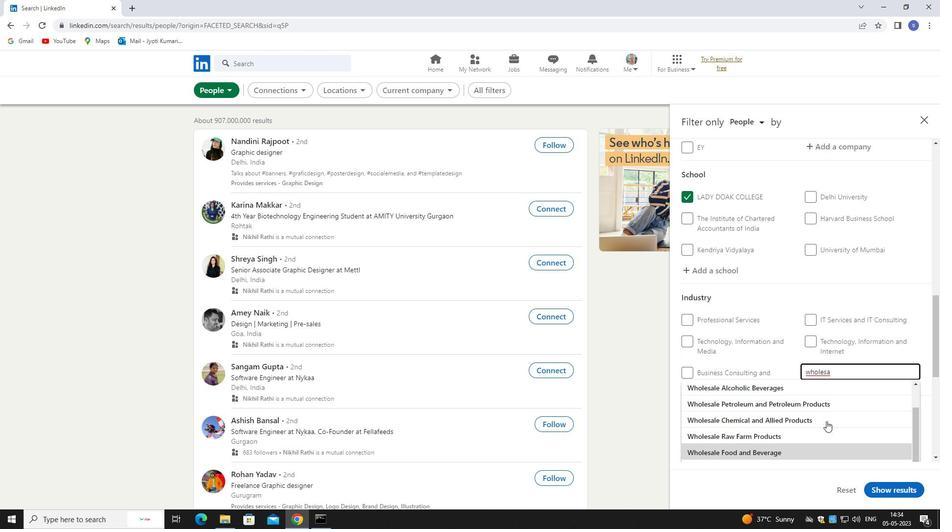 
Action: Mouse pressed left at (827, 417)
Screenshot: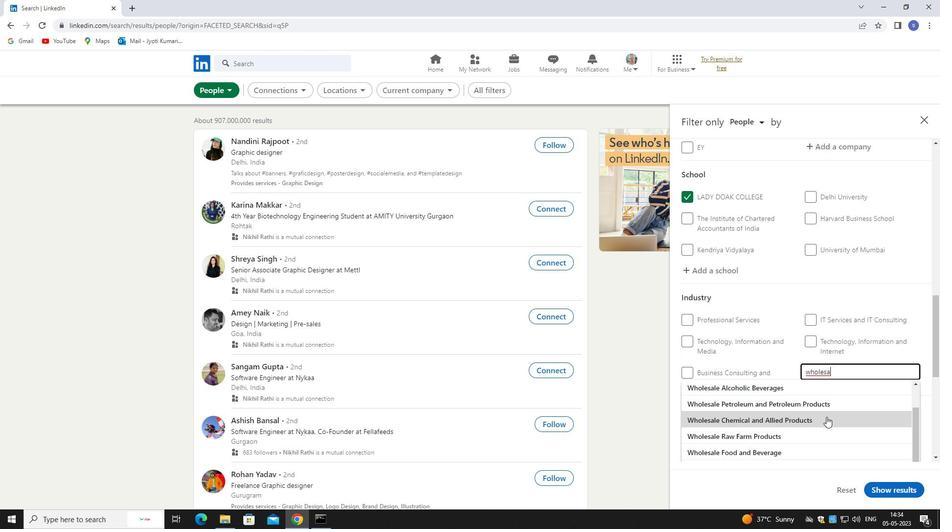 
Action: Mouse scrolled (827, 416) with delta (0, 0)
Screenshot: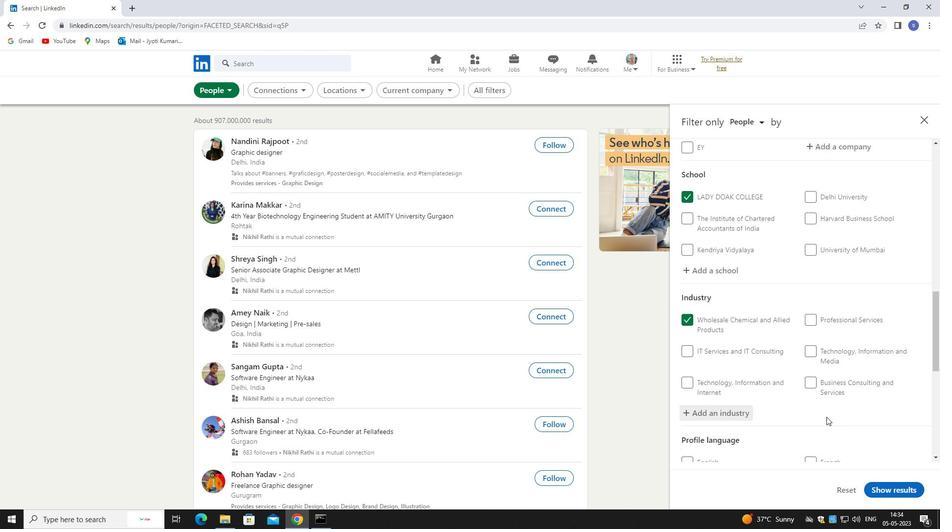 
Action: Mouse scrolled (827, 416) with delta (0, 0)
Screenshot: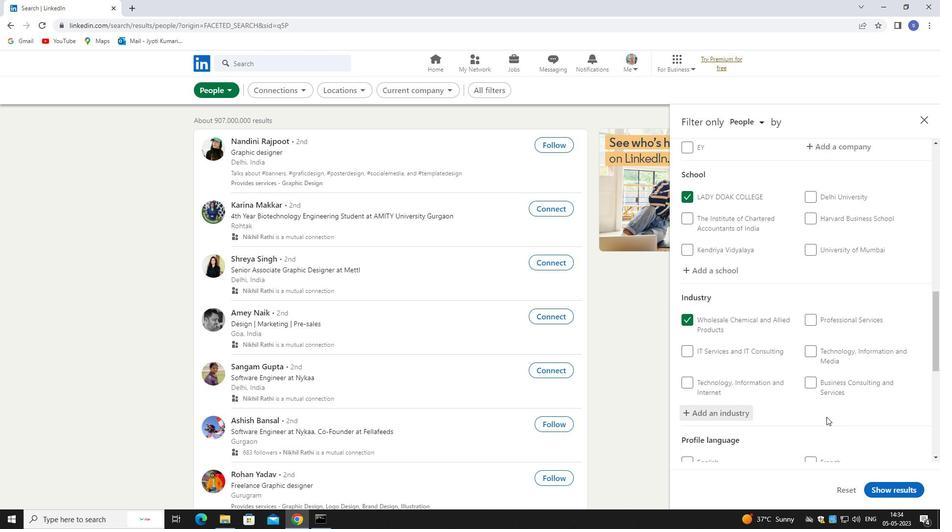 
Action: Mouse scrolled (827, 416) with delta (0, 0)
Screenshot: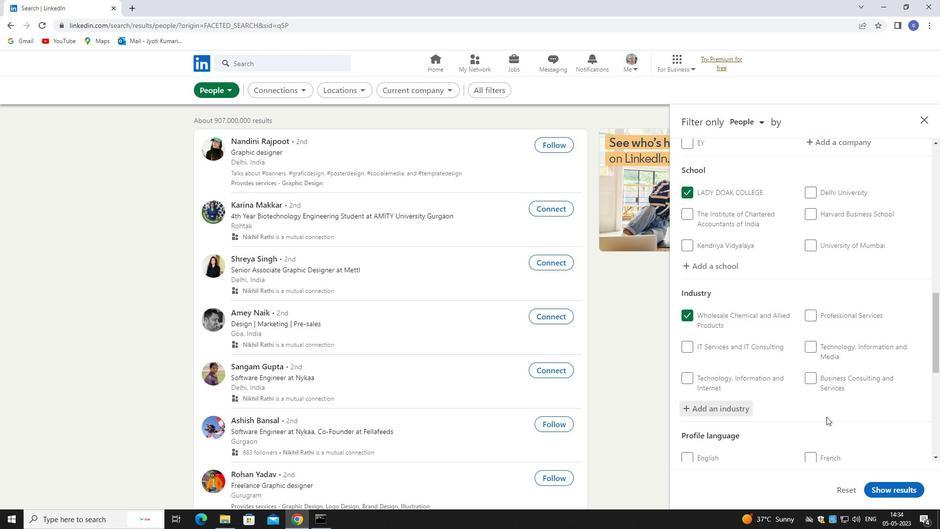 
Action: Mouse moved to (830, 415)
Screenshot: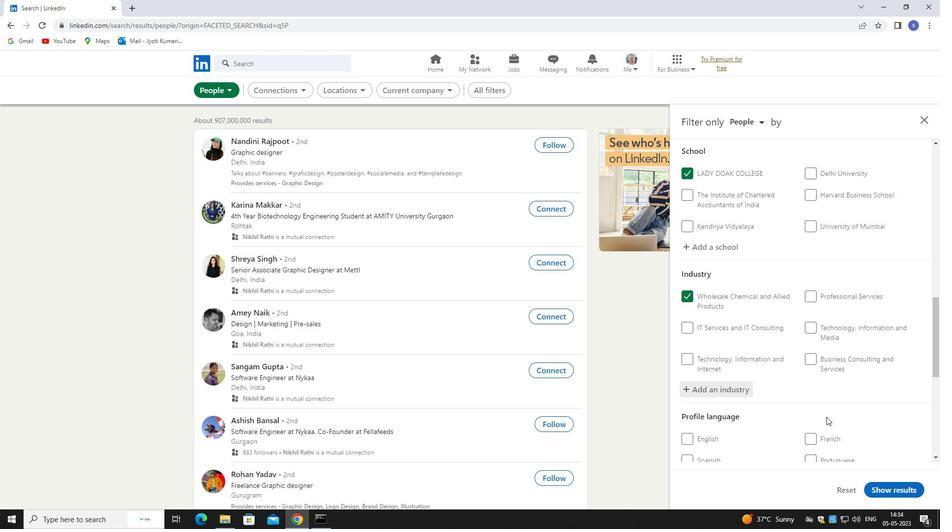 
Action: Mouse scrolled (830, 414) with delta (0, 0)
Screenshot: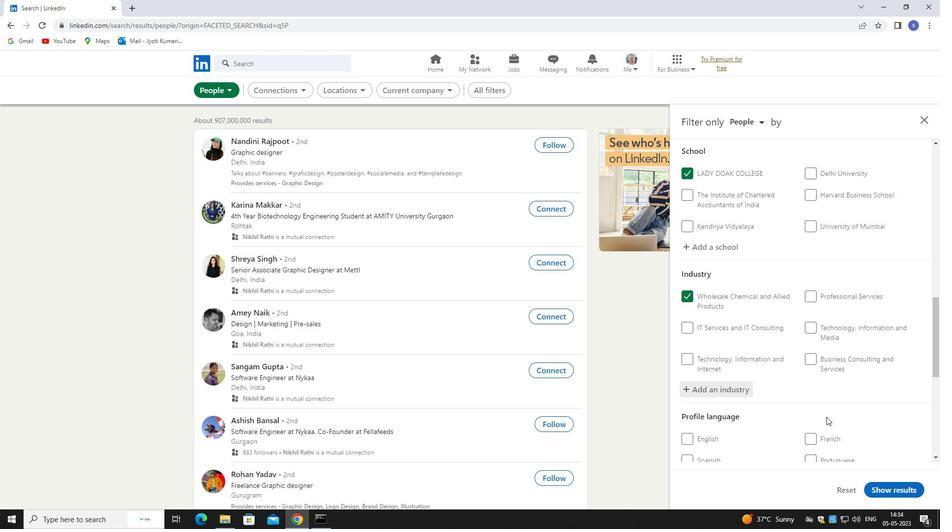 
Action: Mouse moved to (813, 282)
Screenshot: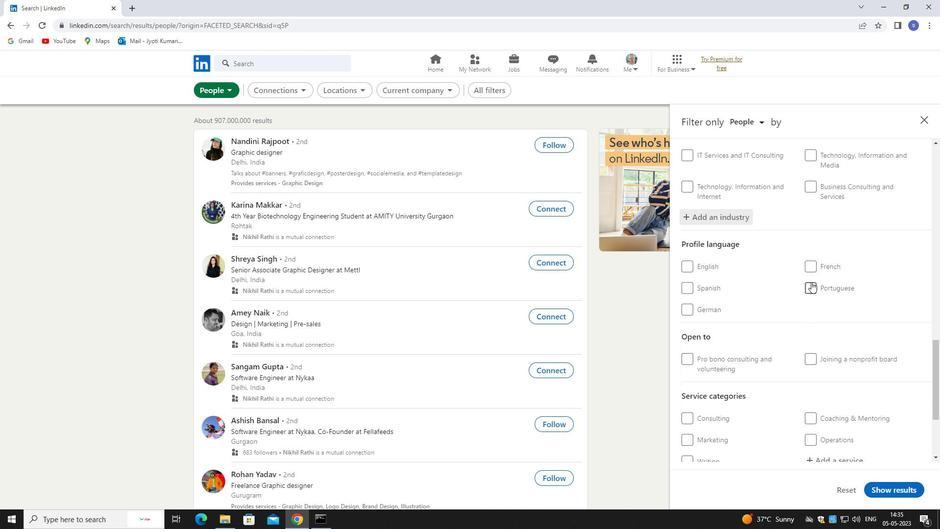 
Action: Mouse pressed left at (813, 282)
Screenshot: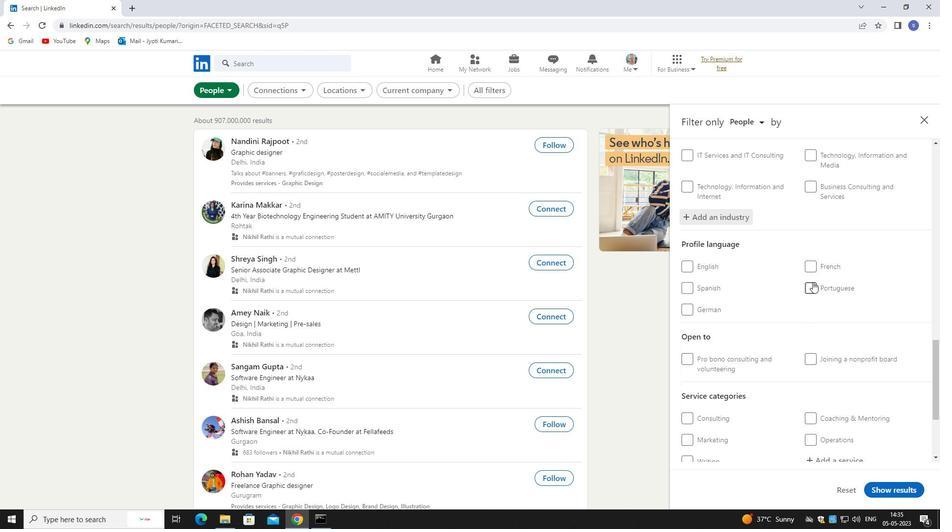 
Action: Mouse moved to (814, 293)
Screenshot: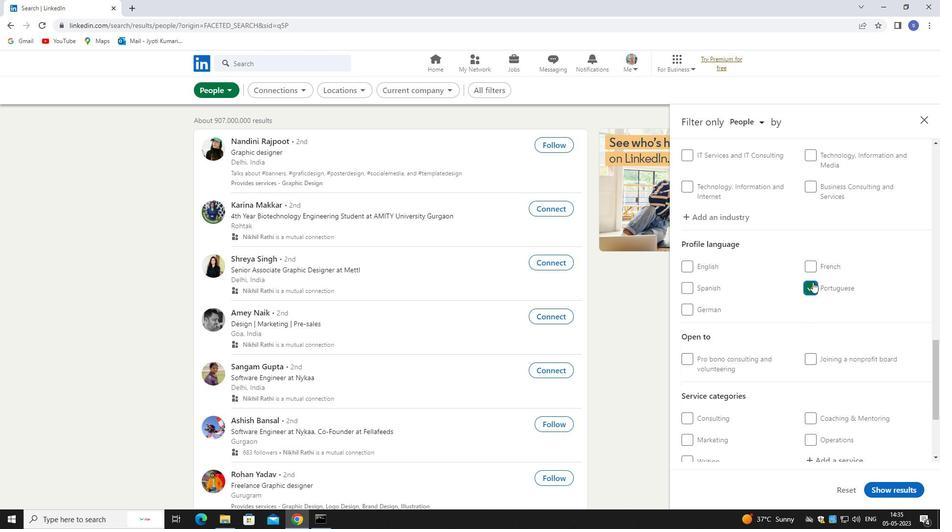 
Action: Mouse scrolled (814, 293) with delta (0, 0)
Screenshot: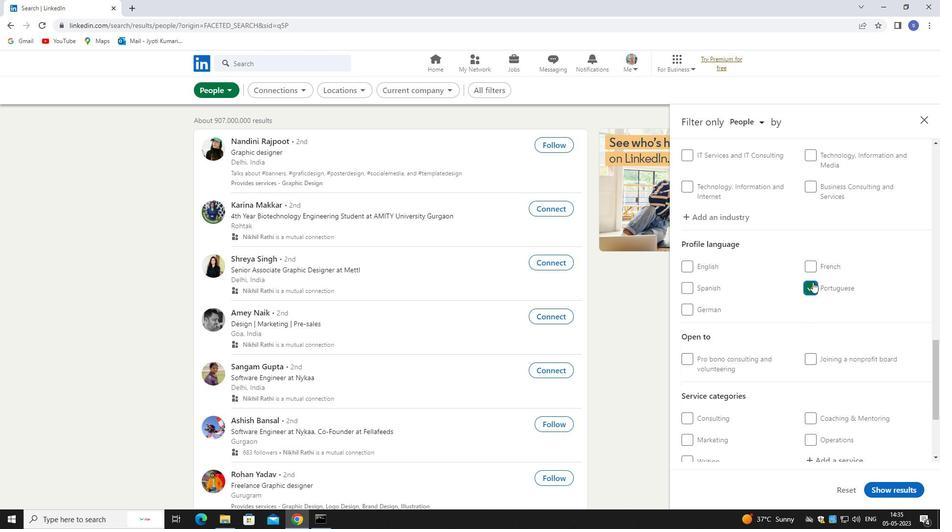 
Action: Mouse moved to (816, 297)
Screenshot: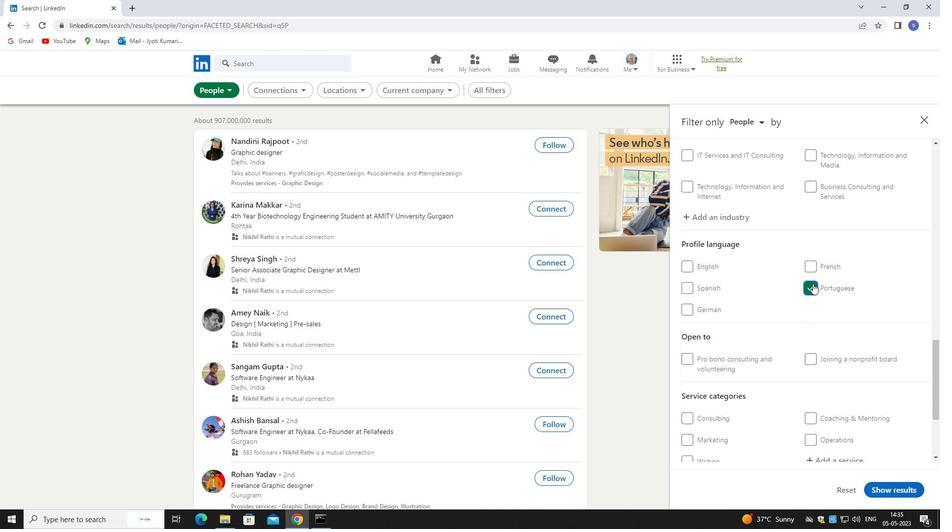 
Action: Mouse scrolled (816, 297) with delta (0, 0)
Screenshot: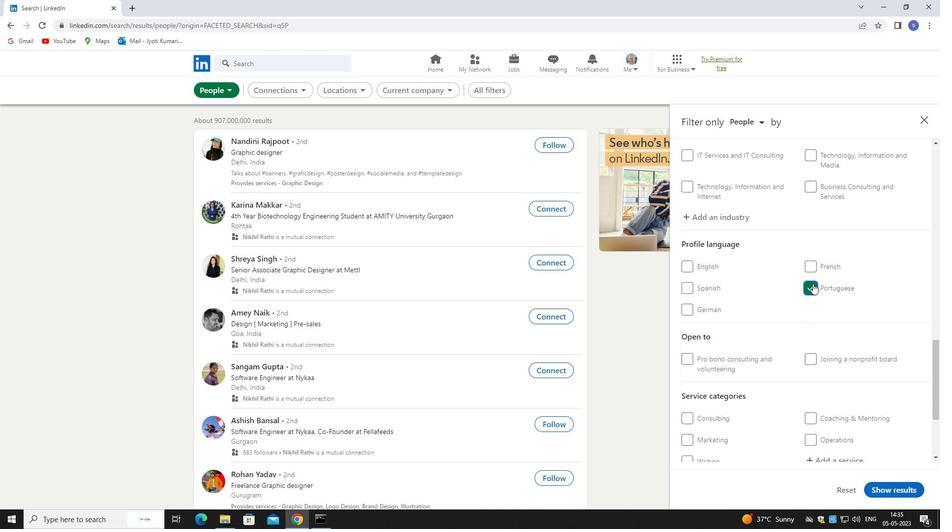 
Action: Mouse moved to (816, 298)
Screenshot: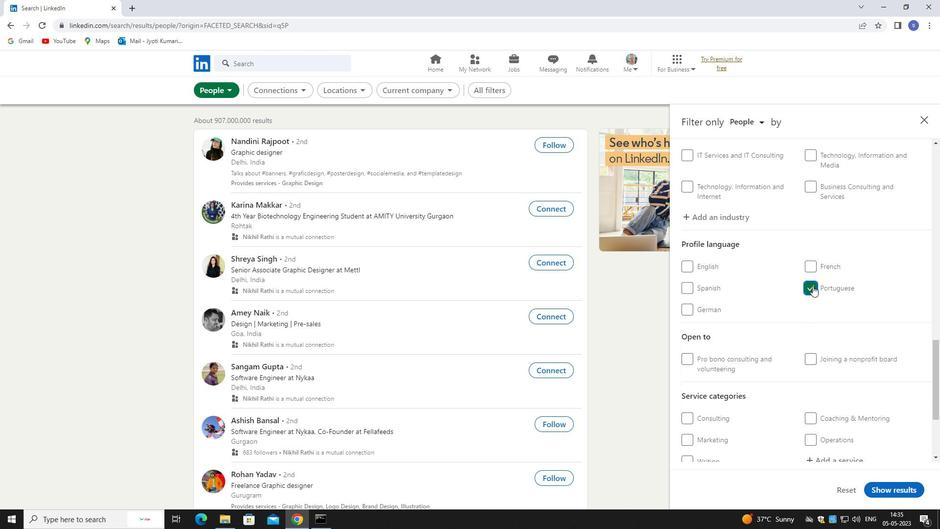 
Action: Mouse scrolled (816, 298) with delta (0, 0)
Screenshot: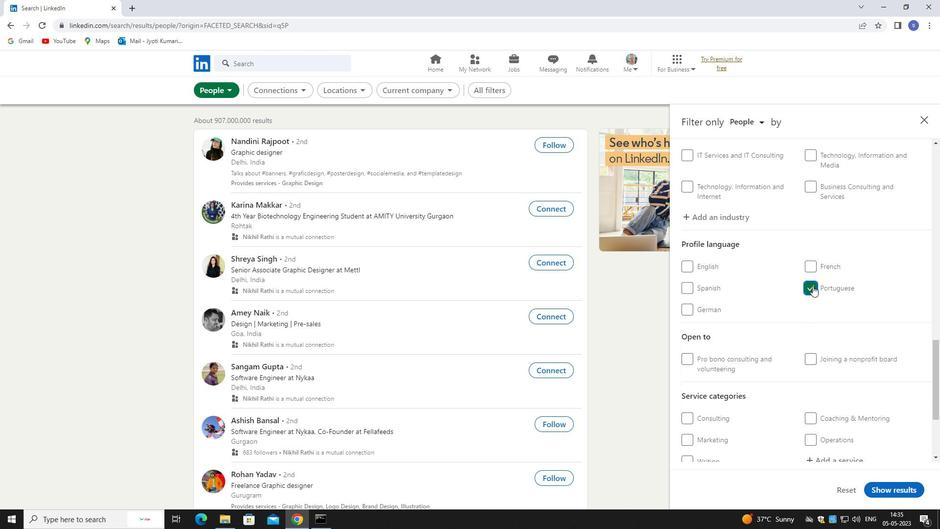 
Action: Mouse moved to (816, 299)
Screenshot: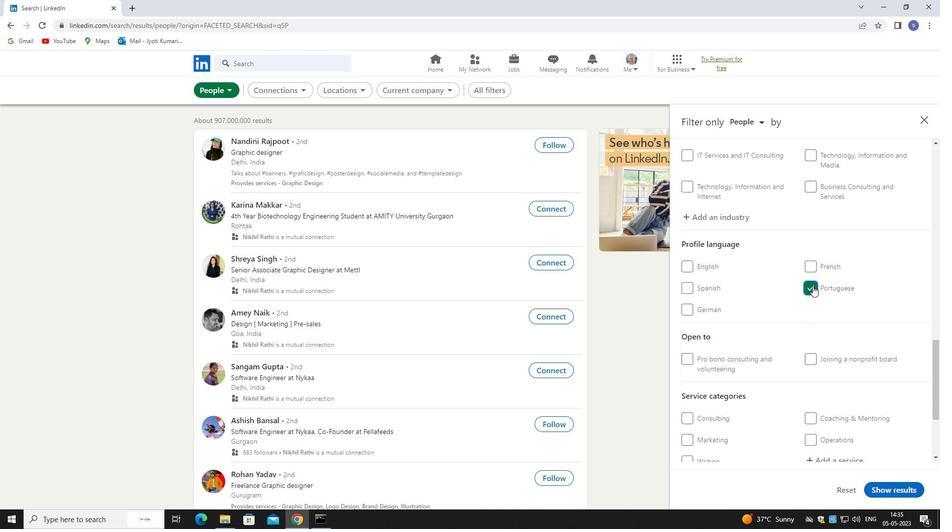 
Action: Mouse scrolled (816, 299) with delta (0, 0)
Screenshot: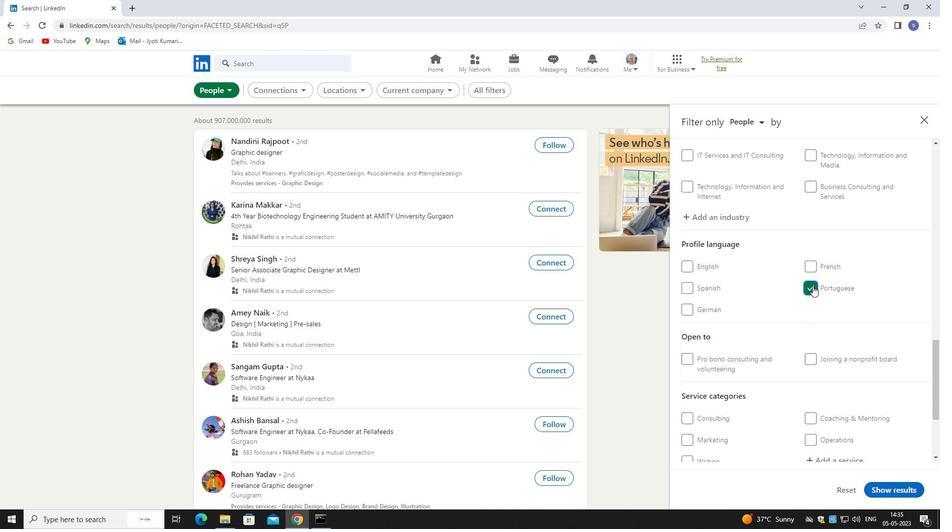 
Action: Mouse moved to (817, 301)
Screenshot: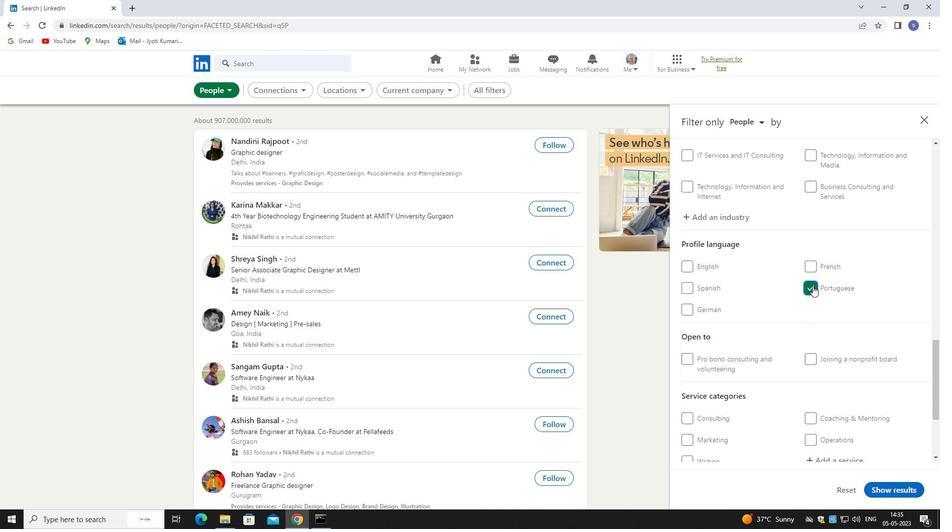 
Action: Mouse scrolled (817, 300) with delta (0, 0)
Screenshot: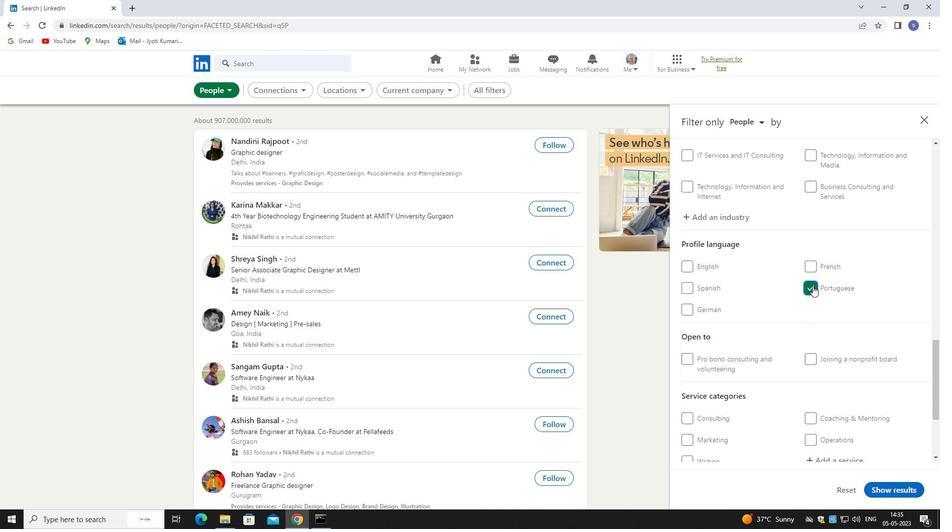 
Action: Mouse moved to (821, 322)
Screenshot: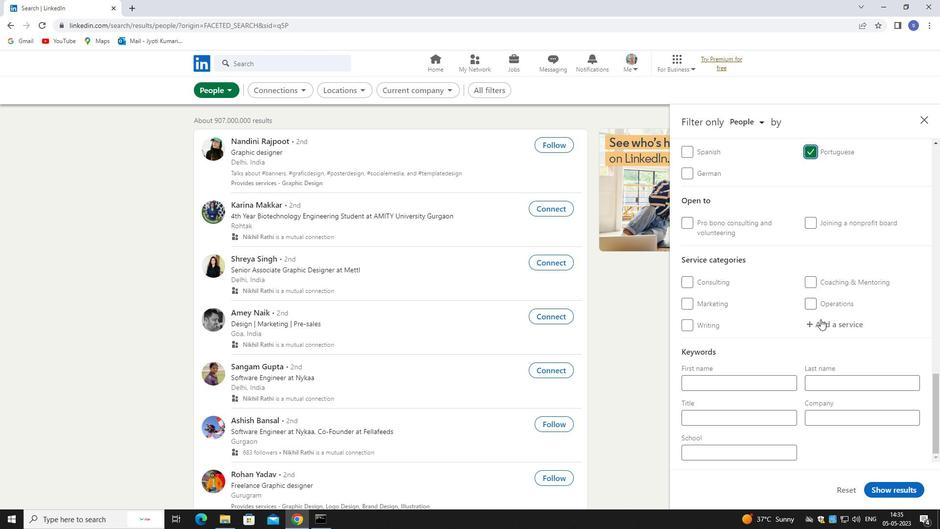 
Action: Mouse pressed left at (821, 322)
Screenshot: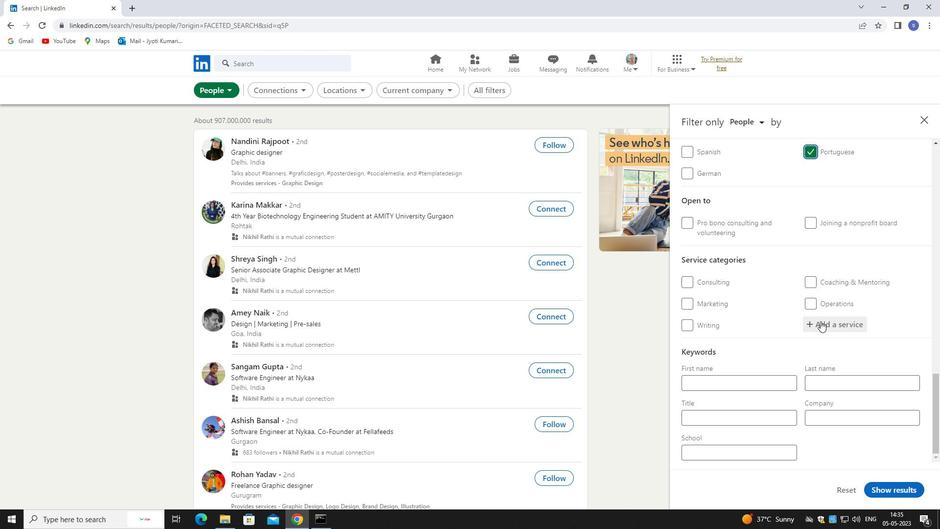 
Action: Mouse moved to (819, 317)
Screenshot: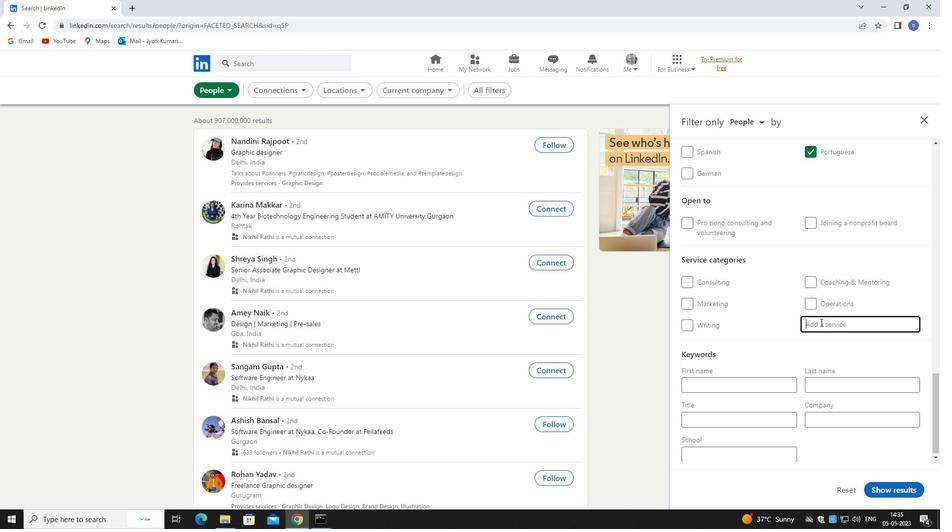 
Action: Key pressed file<Key.space>ma
Screenshot: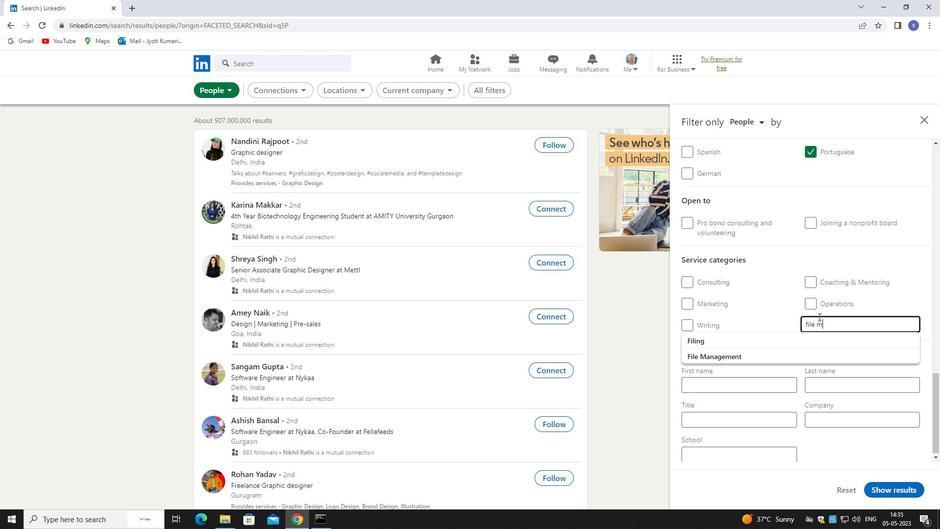 
Action: Mouse moved to (827, 336)
Screenshot: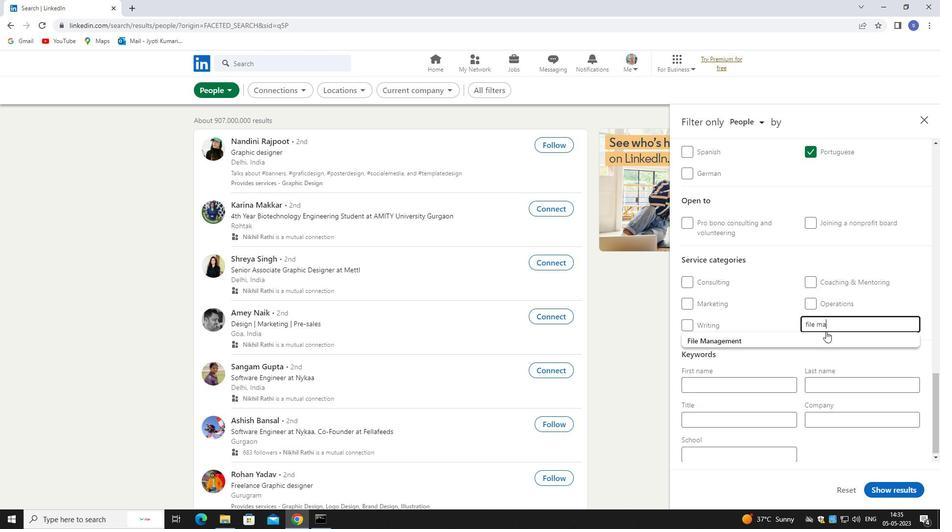 
Action: Mouse pressed left at (827, 336)
Screenshot: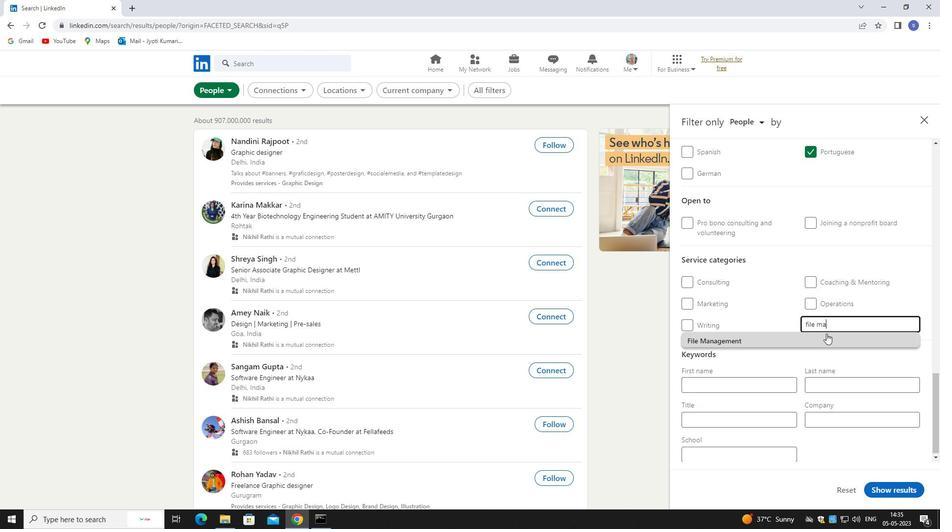 
Action: Mouse moved to (826, 336)
Screenshot: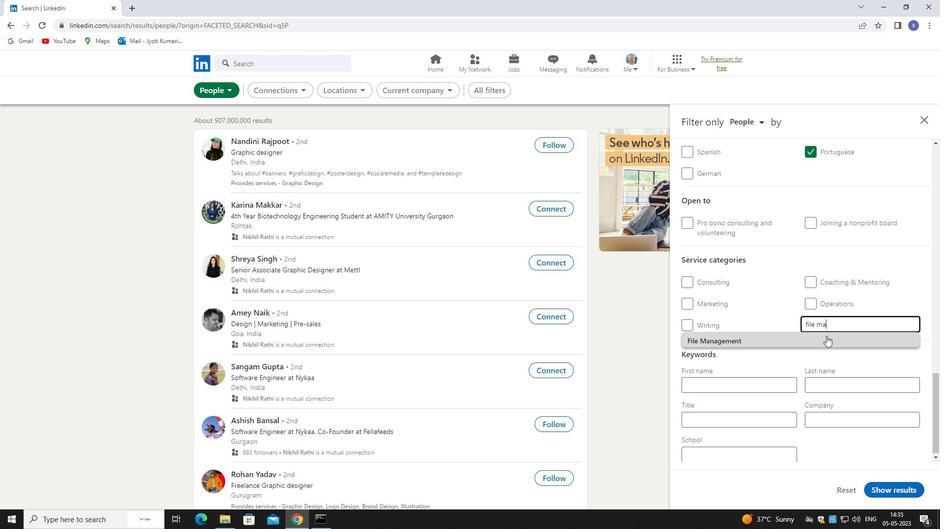 
Action: Mouse scrolled (826, 336) with delta (0, 0)
Screenshot: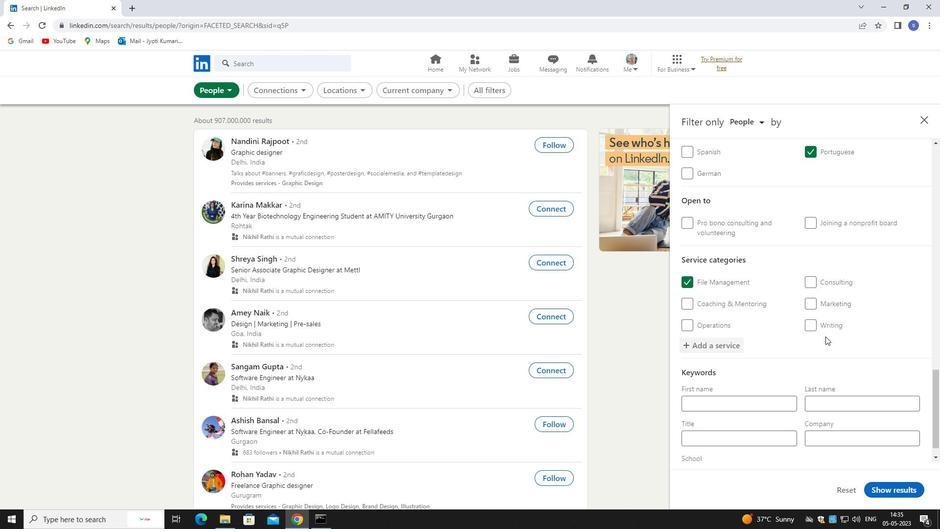 
Action: Mouse scrolled (826, 336) with delta (0, 0)
Screenshot: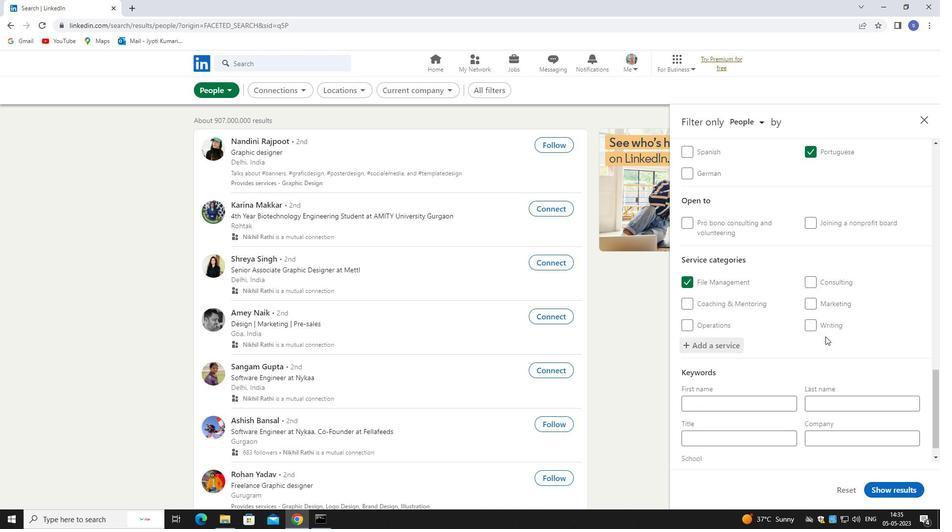 
Action: Mouse scrolled (826, 336) with delta (0, 0)
Screenshot: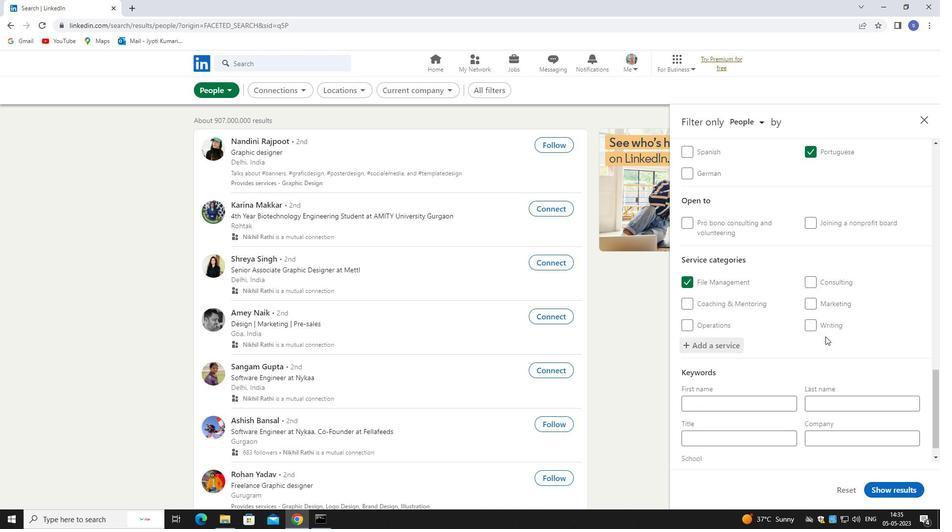 
Action: Mouse scrolled (826, 336) with delta (0, 0)
Screenshot: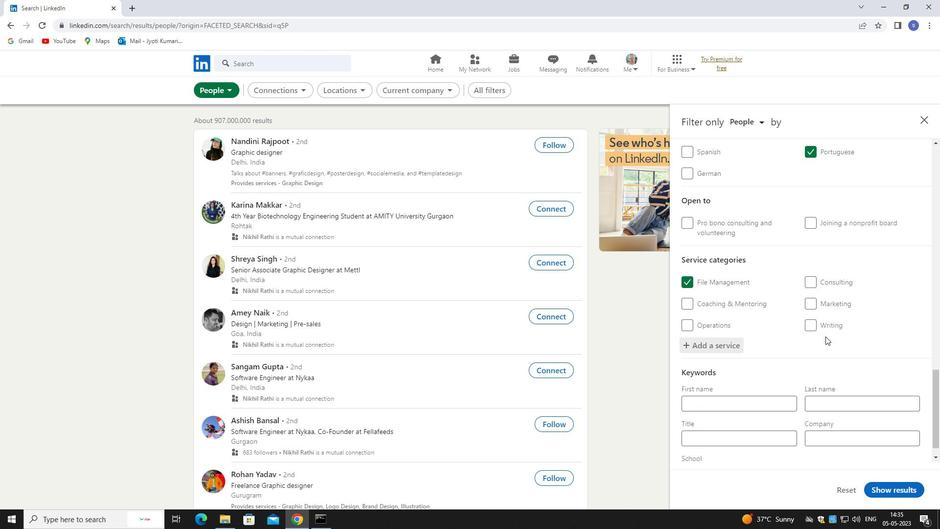 
Action: Mouse scrolled (826, 336) with delta (0, 0)
Screenshot: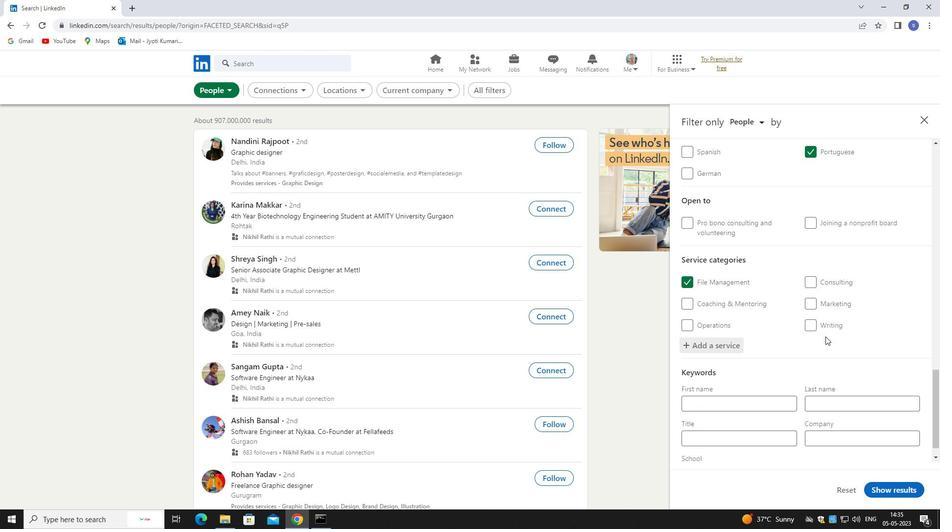 
Action: Mouse moved to (742, 418)
Screenshot: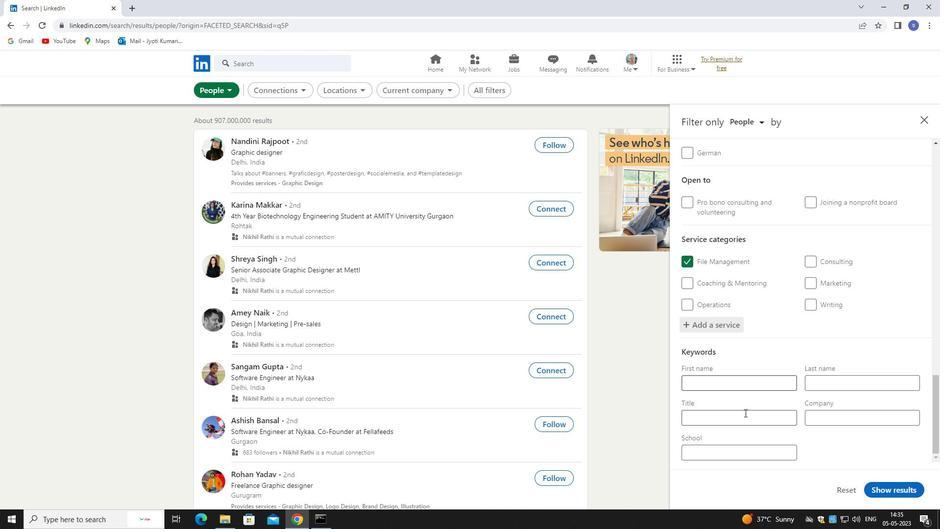
Action: Mouse pressed left at (742, 418)
Screenshot: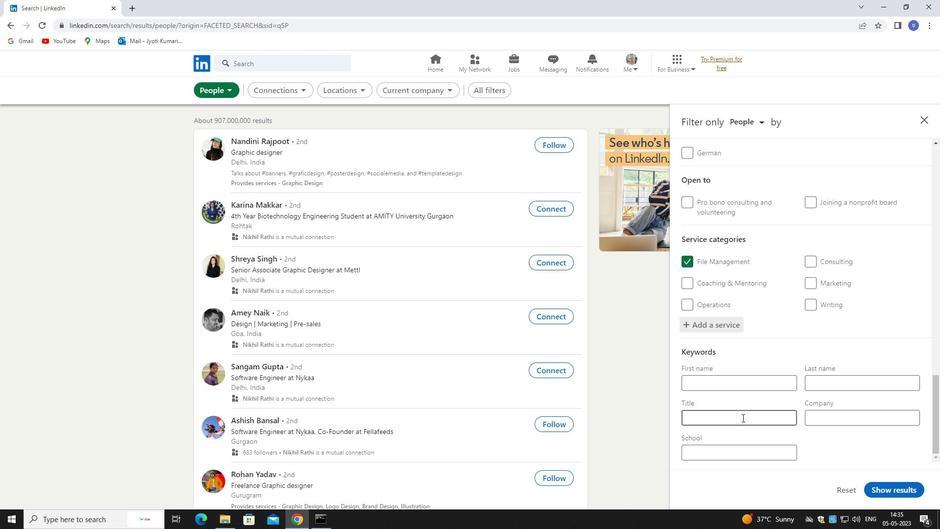 
Action: Mouse moved to (742, 418)
Screenshot: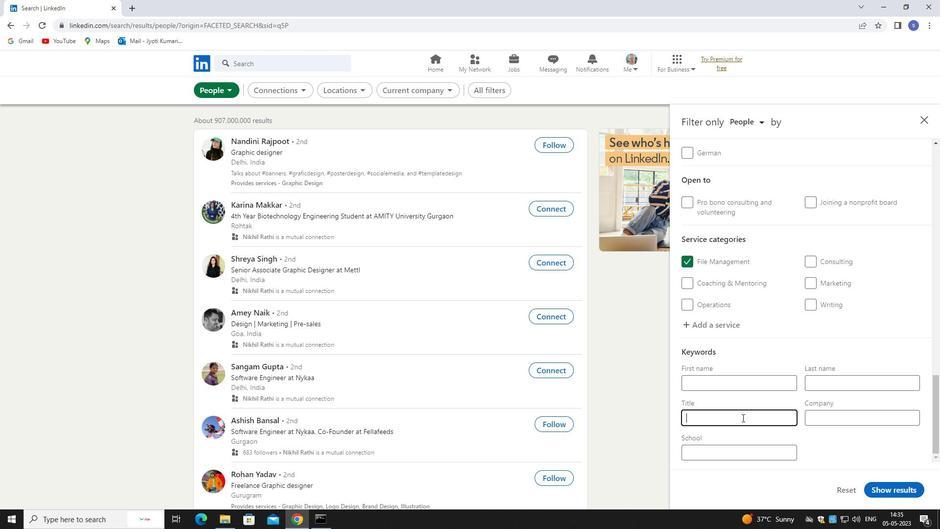 
Action: Key pressed <Key.shift>SECRETARY
Screenshot: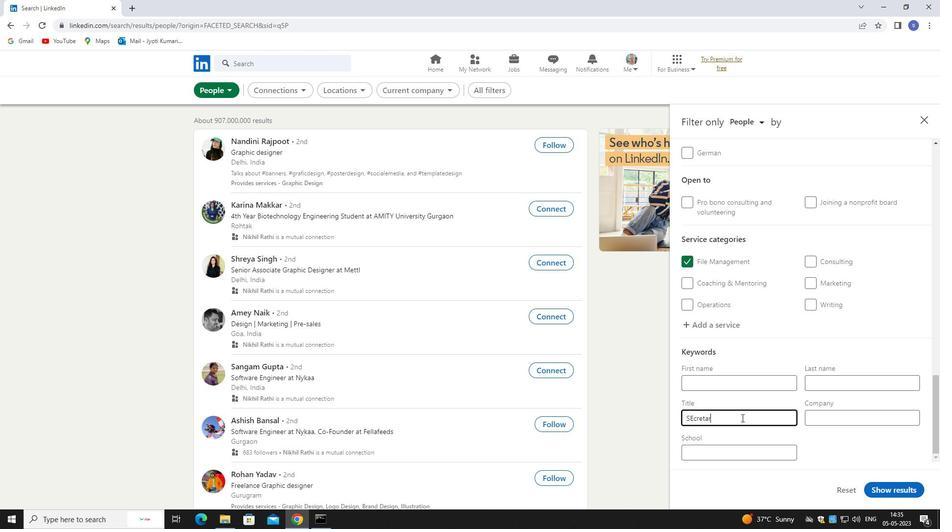 
Action: Mouse moved to (898, 489)
Screenshot: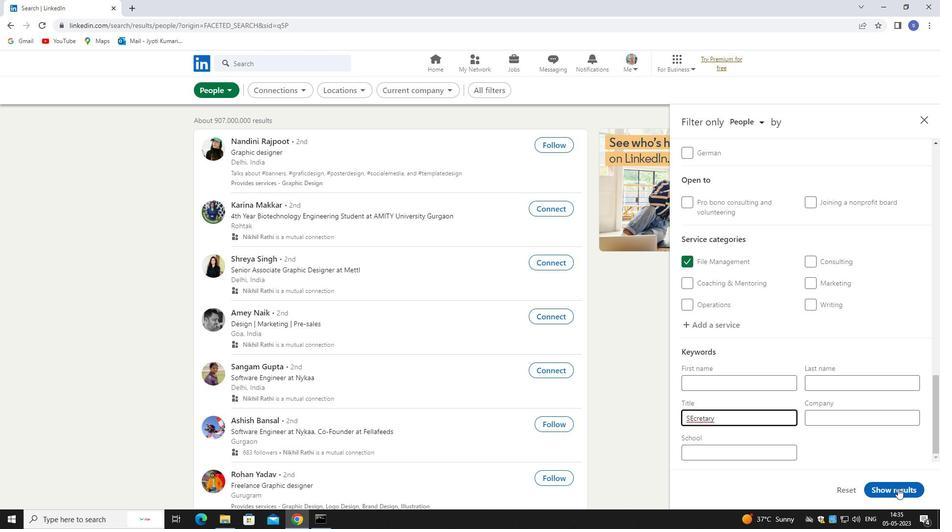 
Action: Key pressed <Key.left><Key.left><Key.left><Key.left><Key.left><Key.left><Key.left><Key.backspace>E
Screenshot: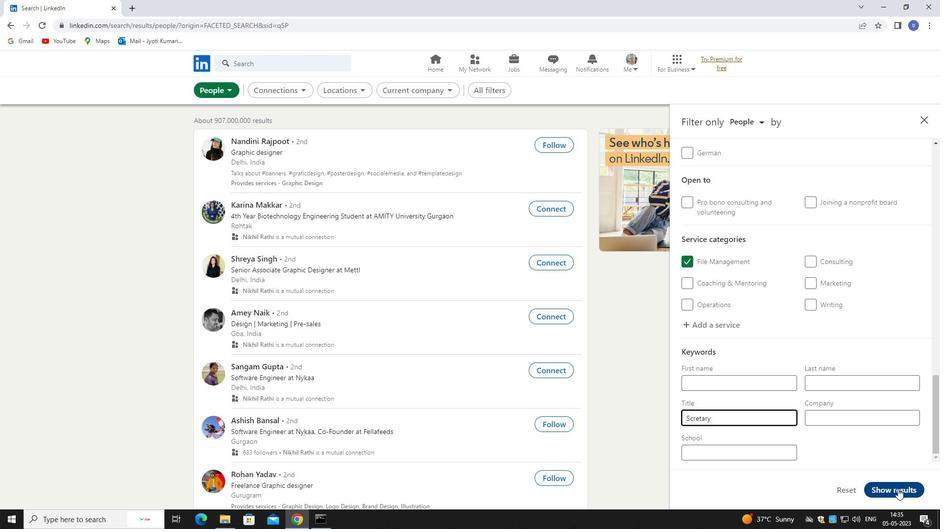 
Action: Mouse moved to (899, 489)
Screenshot: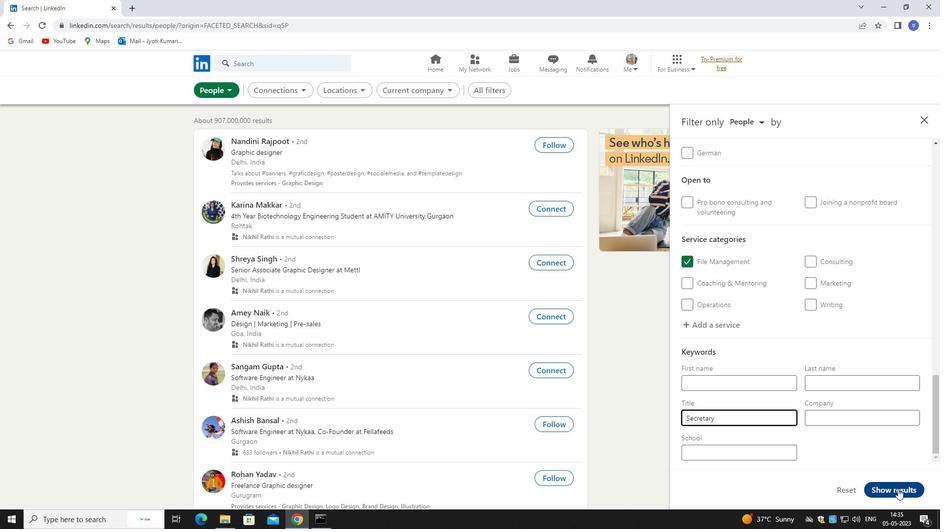 
Action: Mouse pressed left at (899, 489)
Screenshot: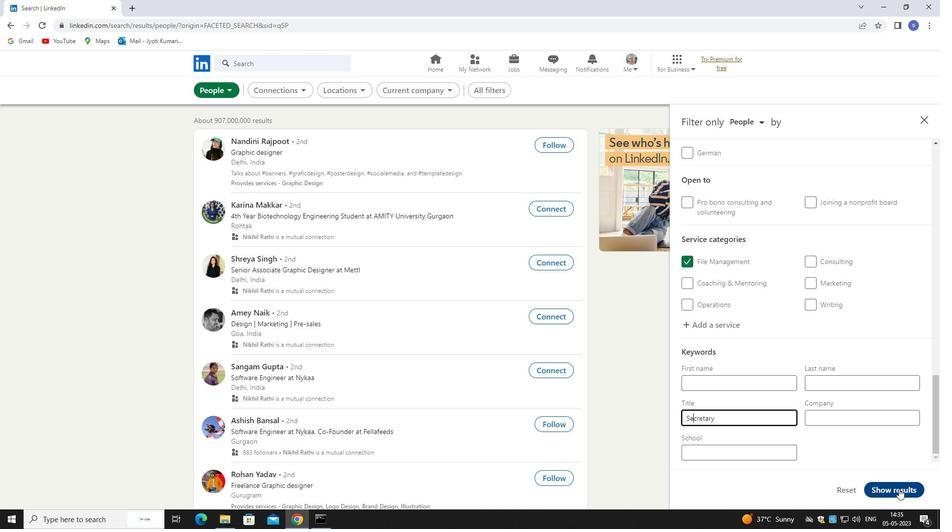 
